 Task: Create Board DevOps Tools and Techniques to Workspace Call Center Services. Create Board Content Audit and Strategy Review to Workspace Call Center Services. Create Board Sales Territory Management and Optimization to Workspace Call Center Services
Action: Mouse moved to (476, 92)
Screenshot: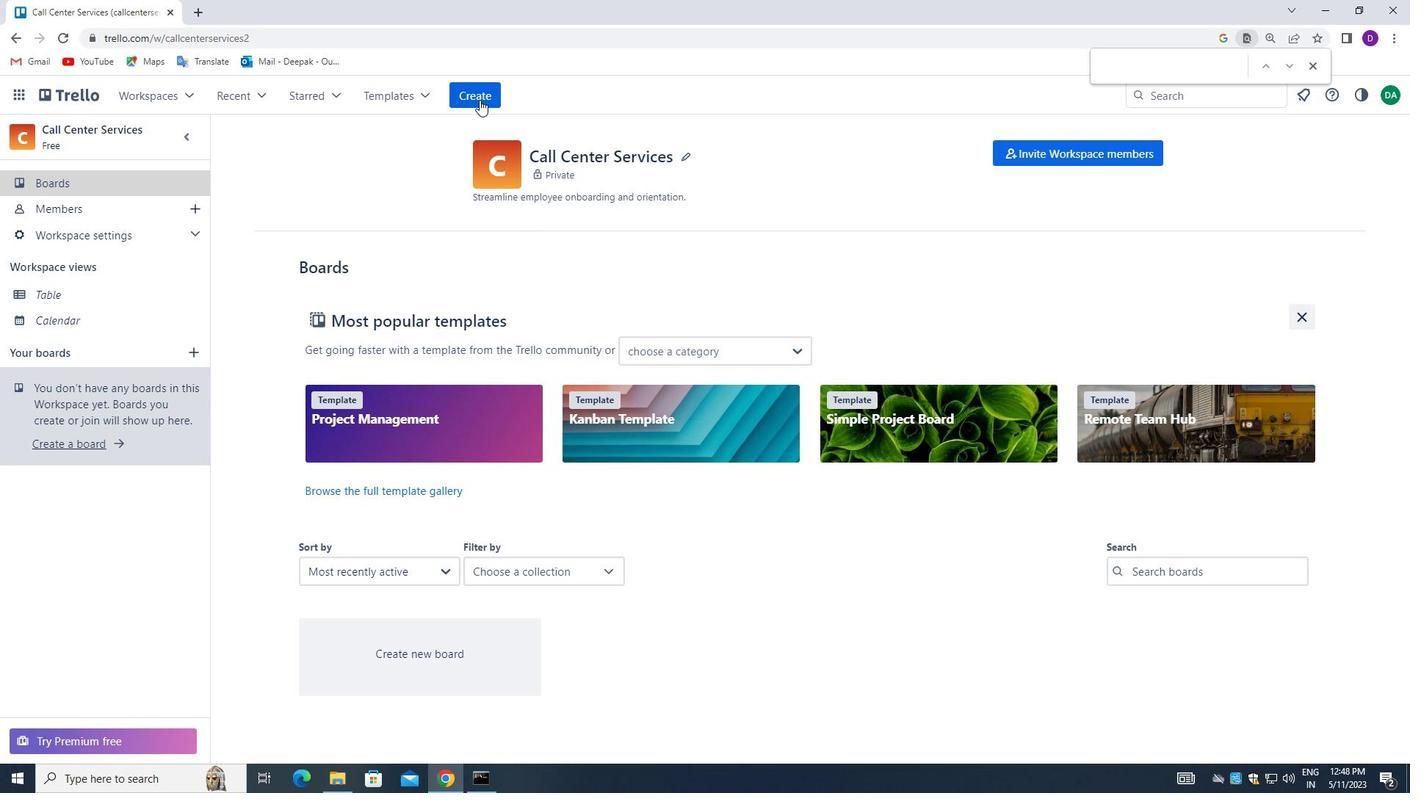 
Action: Mouse pressed left at (476, 92)
Screenshot: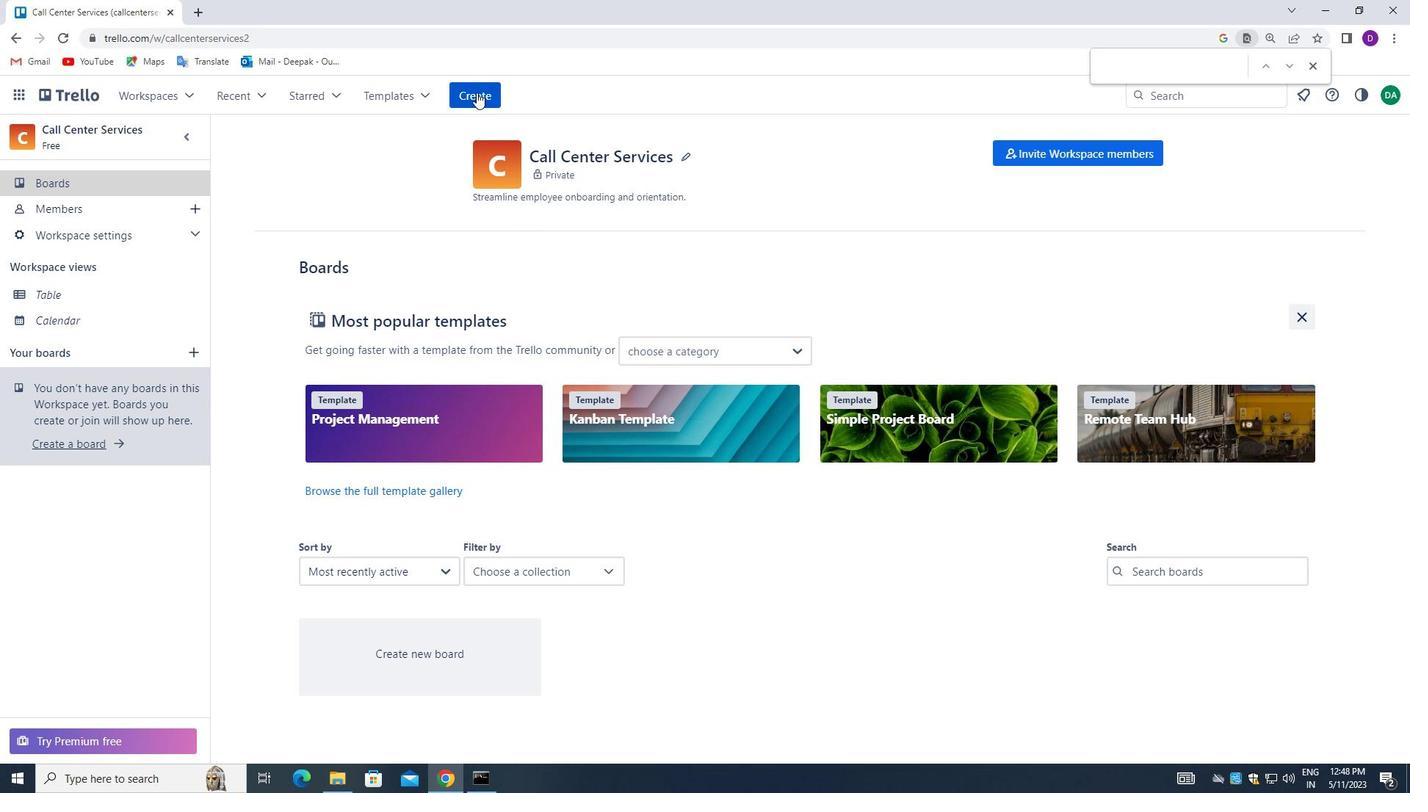 
Action: Mouse moved to (538, 148)
Screenshot: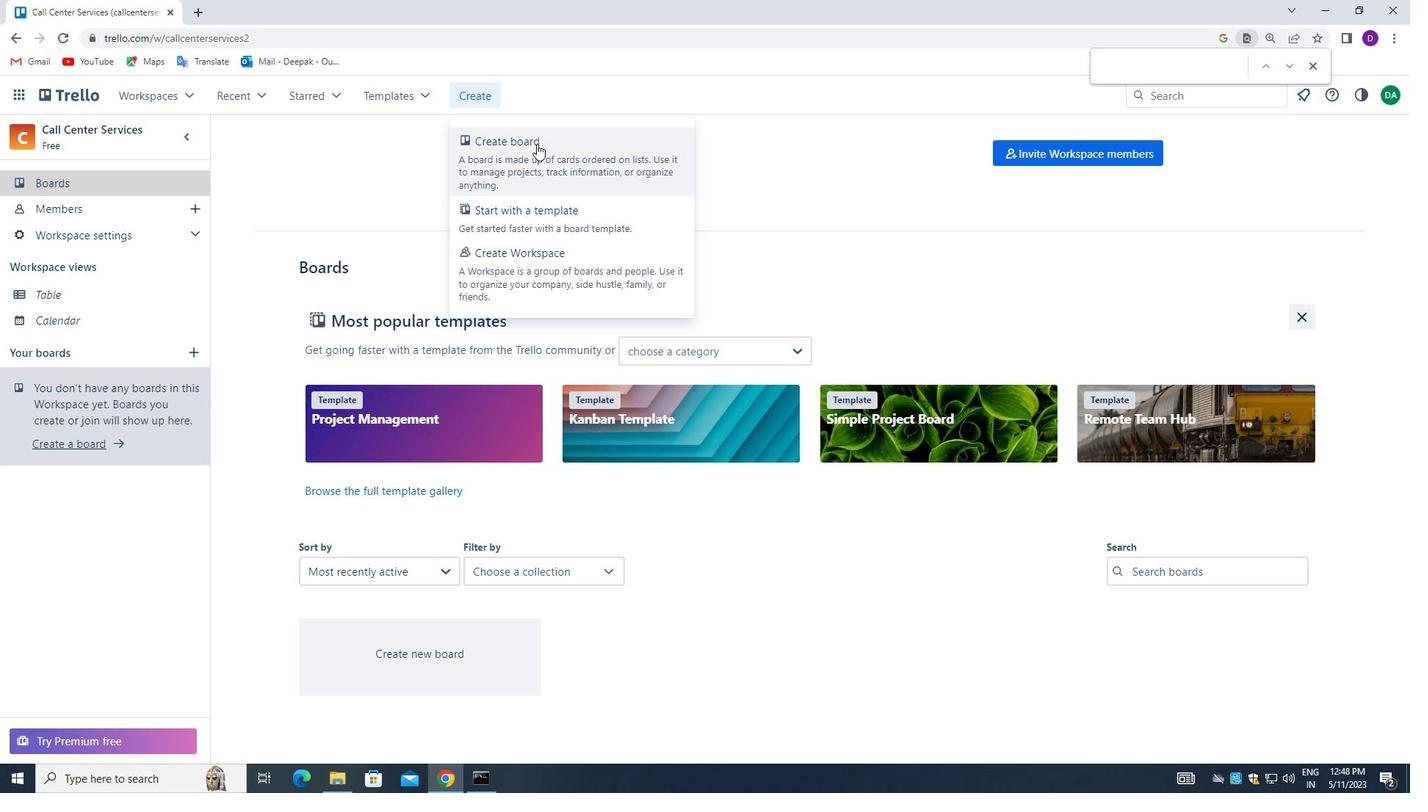 
Action: Mouse pressed left at (538, 148)
Screenshot: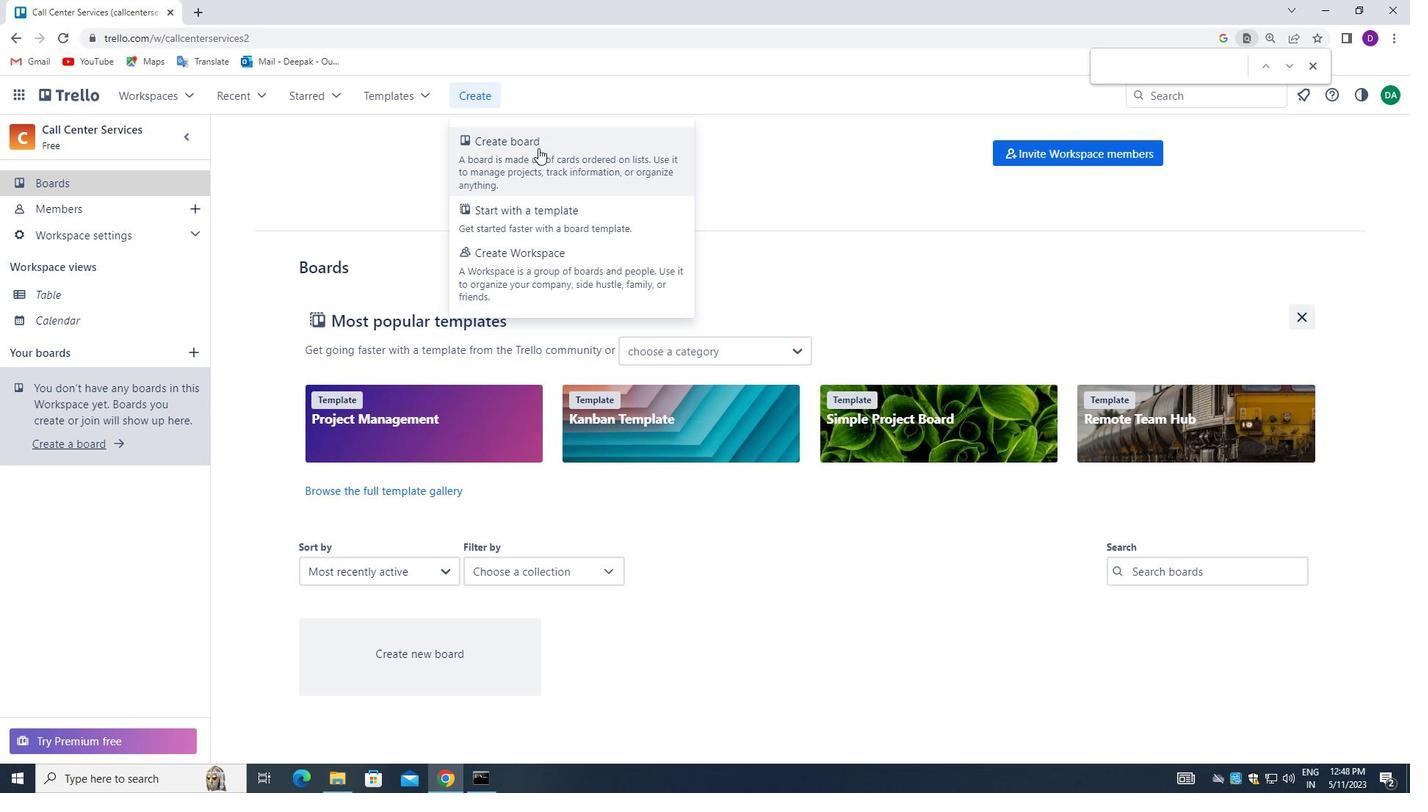 
Action: Mouse moved to (525, 397)
Screenshot: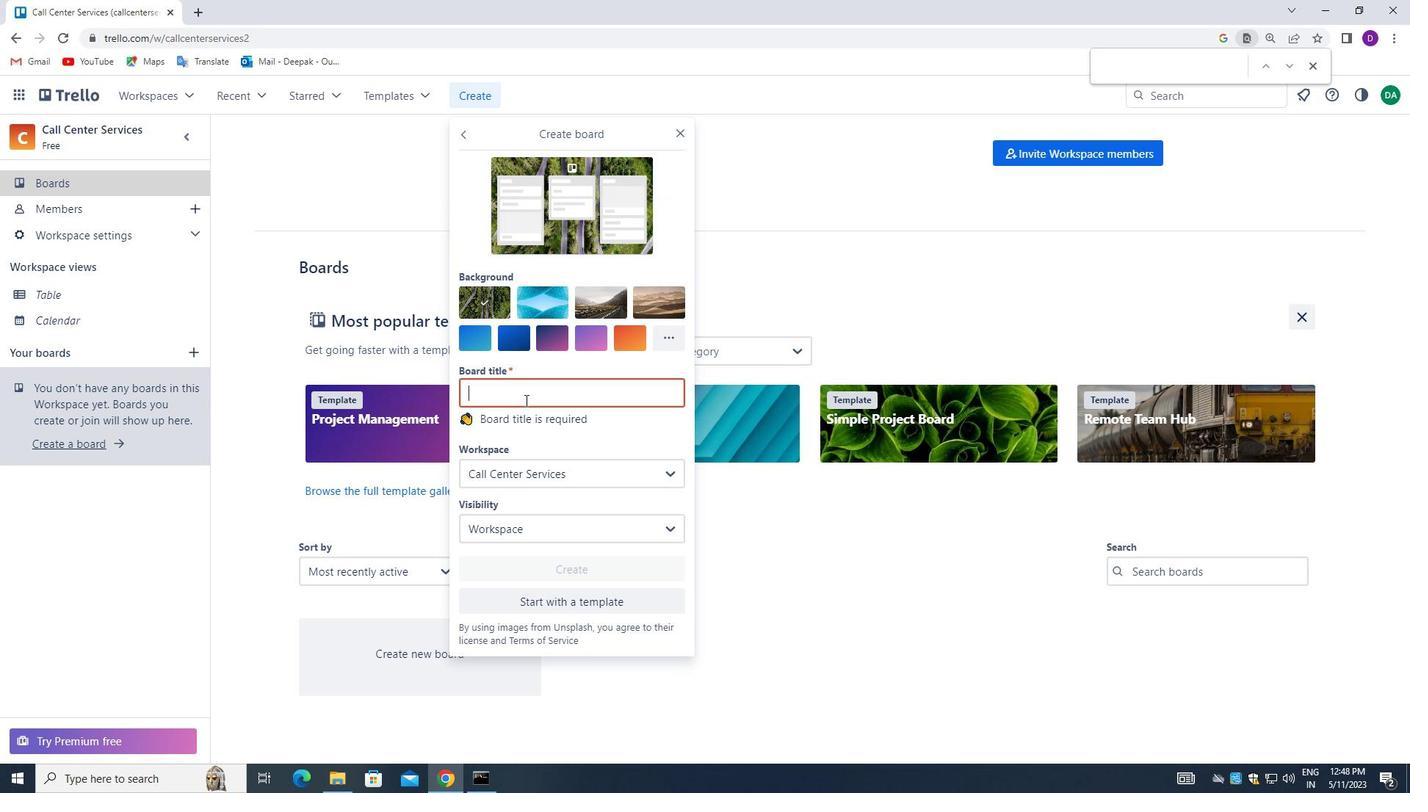 
Action: Mouse pressed left at (525, 397)
Screenshot: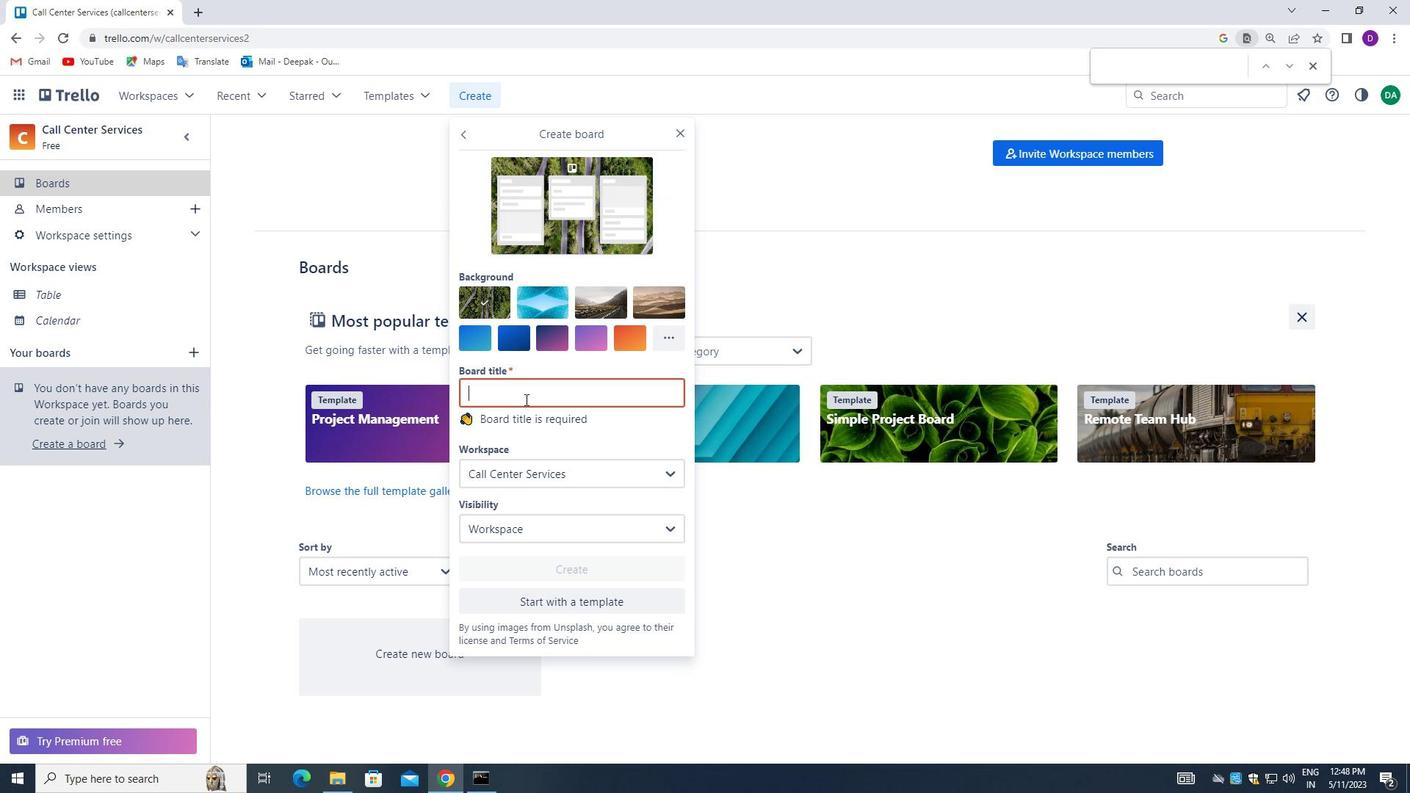 
Action: Mouse moved to (395, 381)
Screenshot: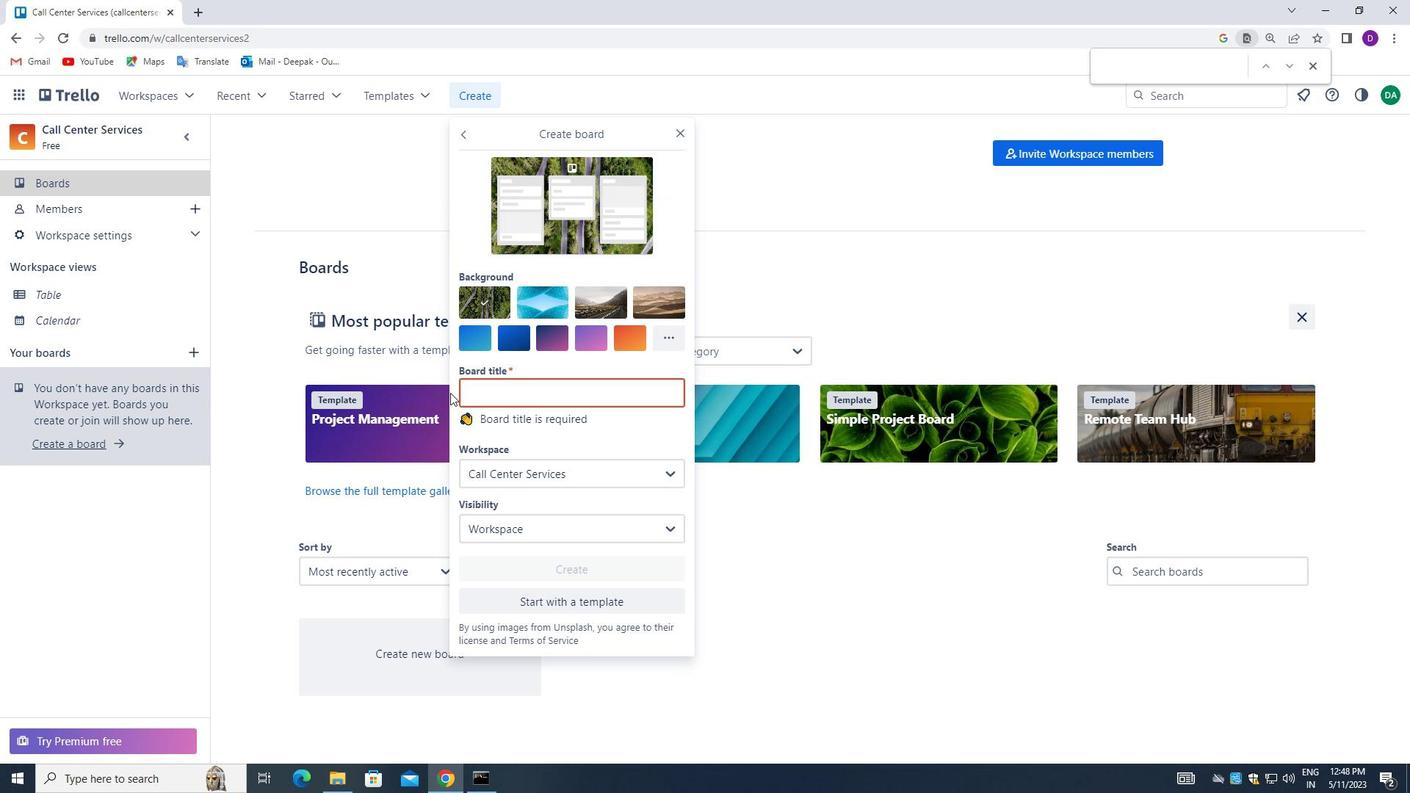 
Action: Key pressed <Key.shift_r>Dev<Key.shift>OPS<Key.space><Key.shift_r>TOOLS<Key.space>AND<Key.space><Key.shift_r>TECHNIQUES
Screenshot: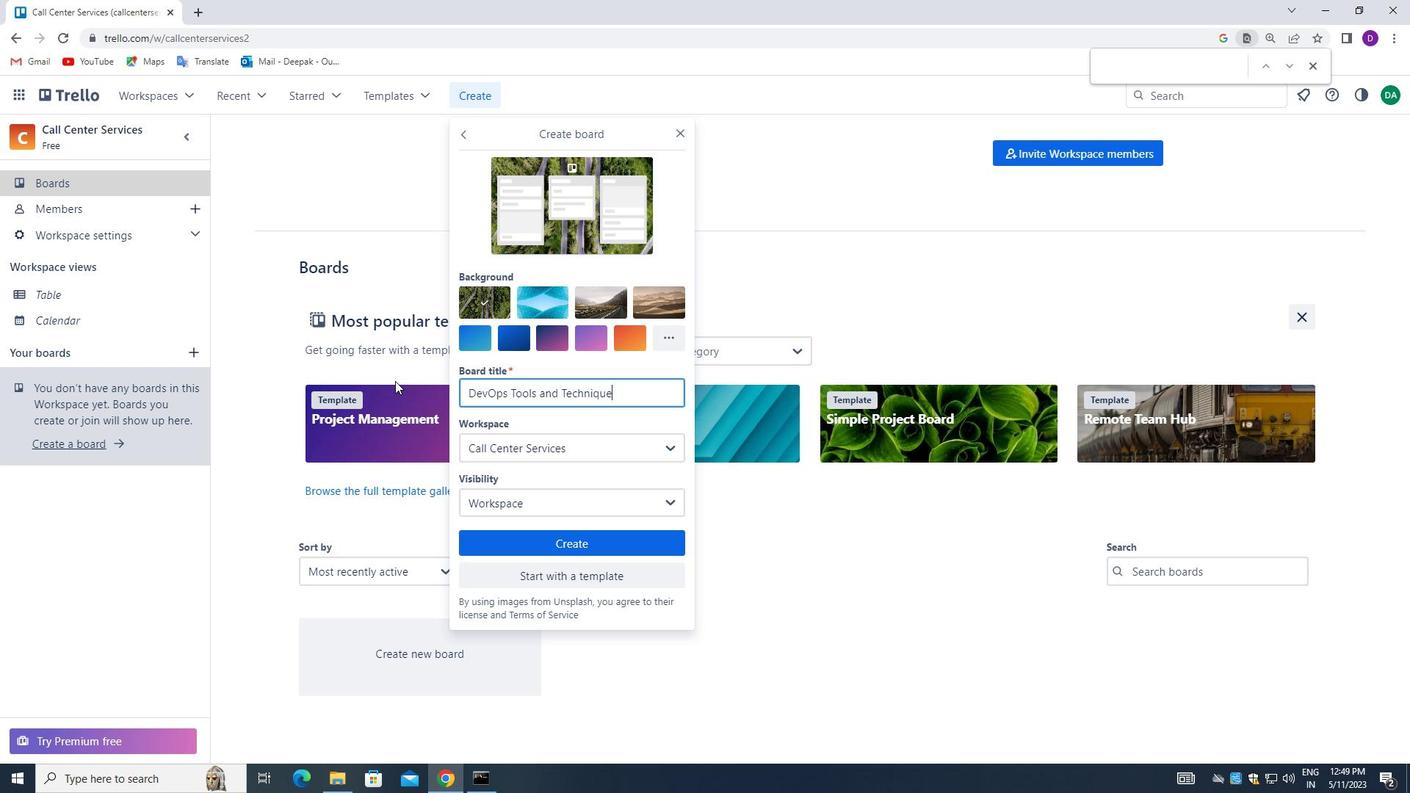 
Action: Mouse moved to (564, 539)
Screenshot: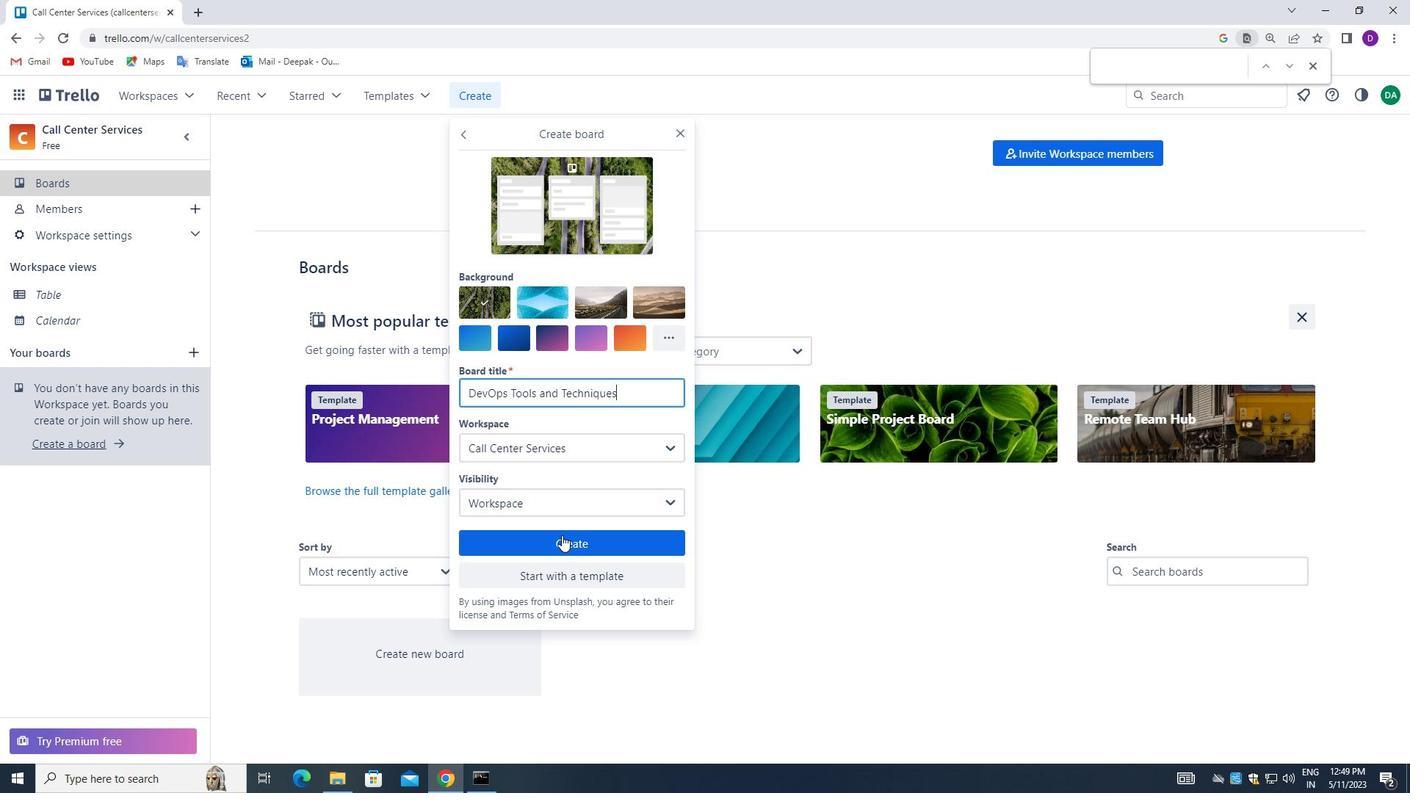 
Action: Mouse pressed left at (564, 539)
Screenshot: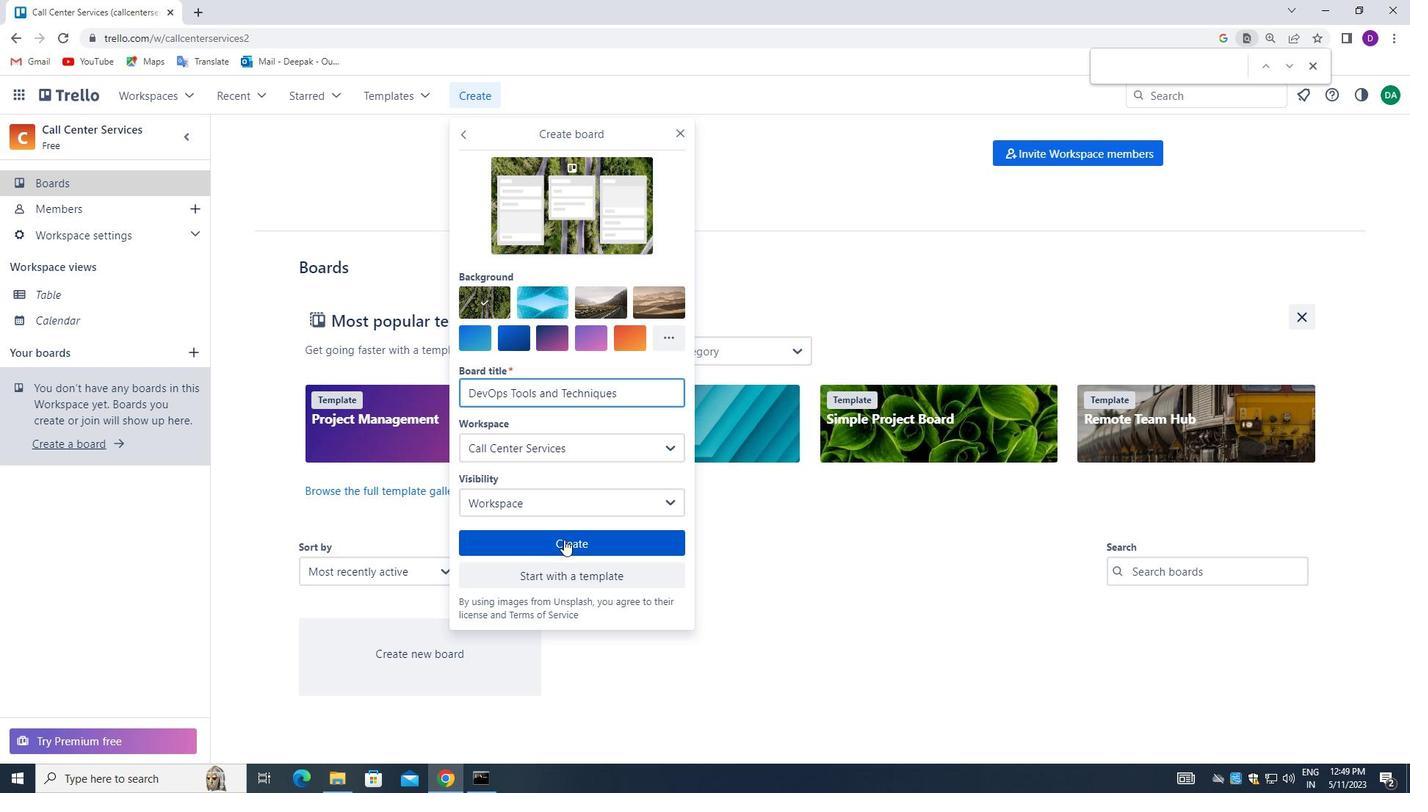
Action: Mouse moved to (85, 182)
Screenshot: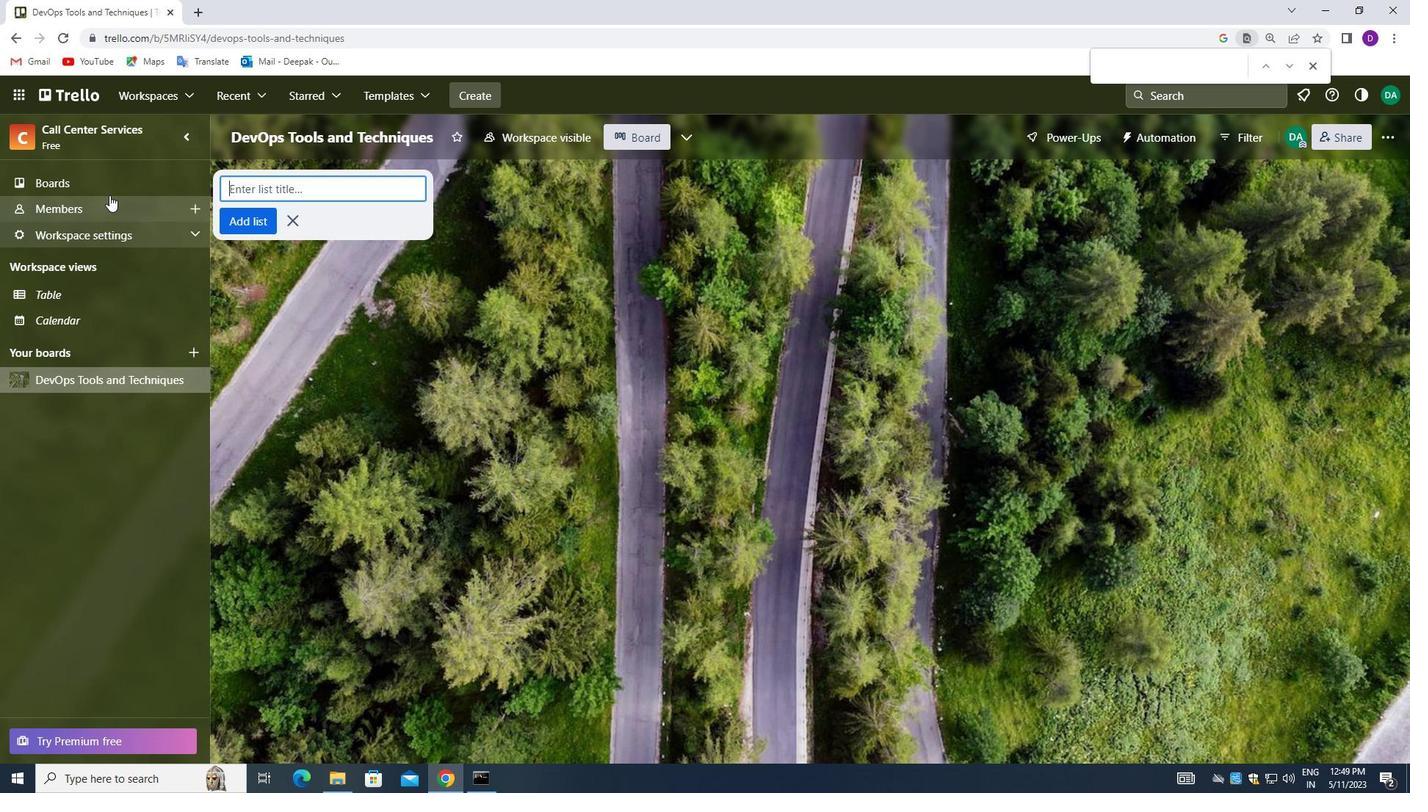 
Action: Mouse pressed left at (85, 182)
Screenshot: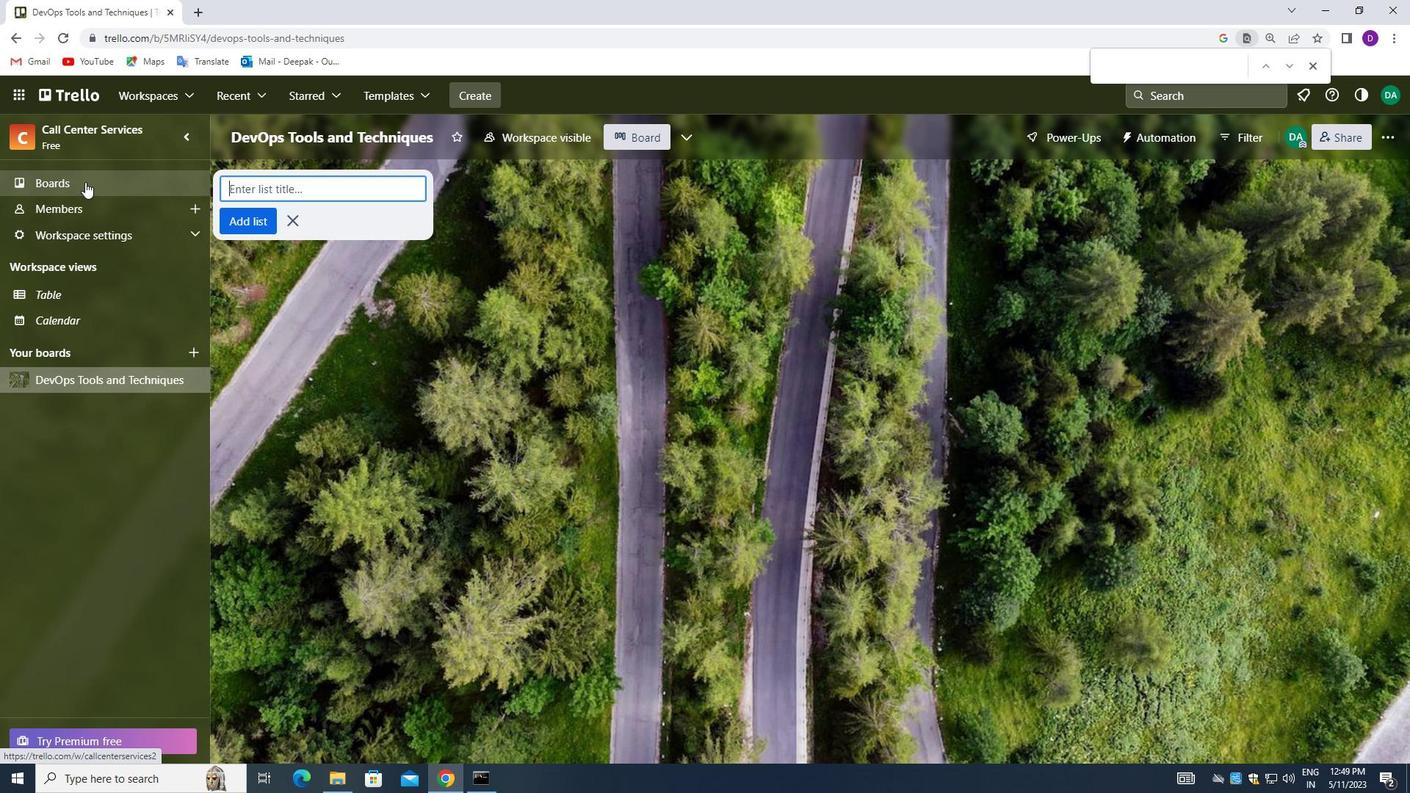 
Action: Mouse moved to (472, 93)
Screenshot: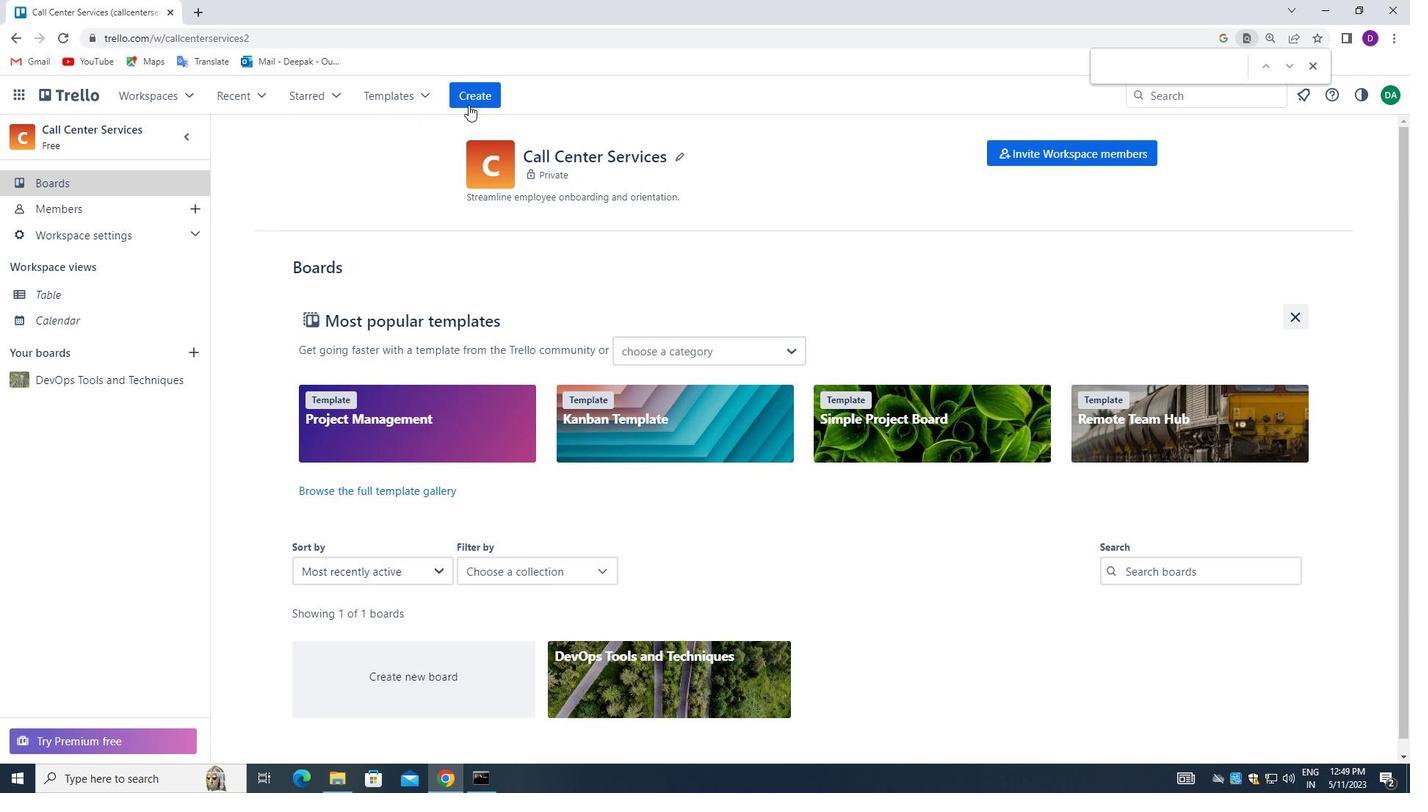 
Action: Mouse pressed left at (472, 93)
Screenshot: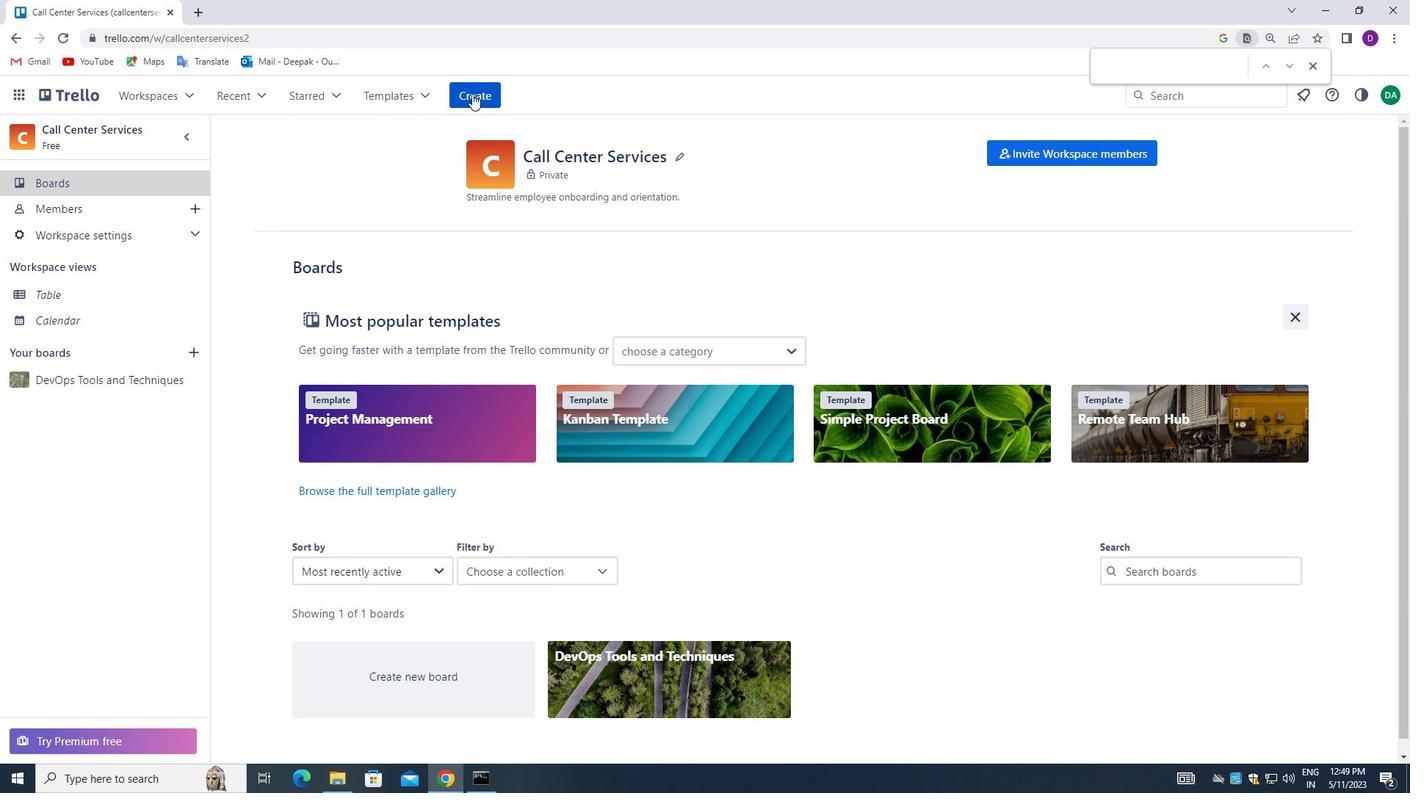 
Action: Mouse moved to (517, 152)
Screenshot: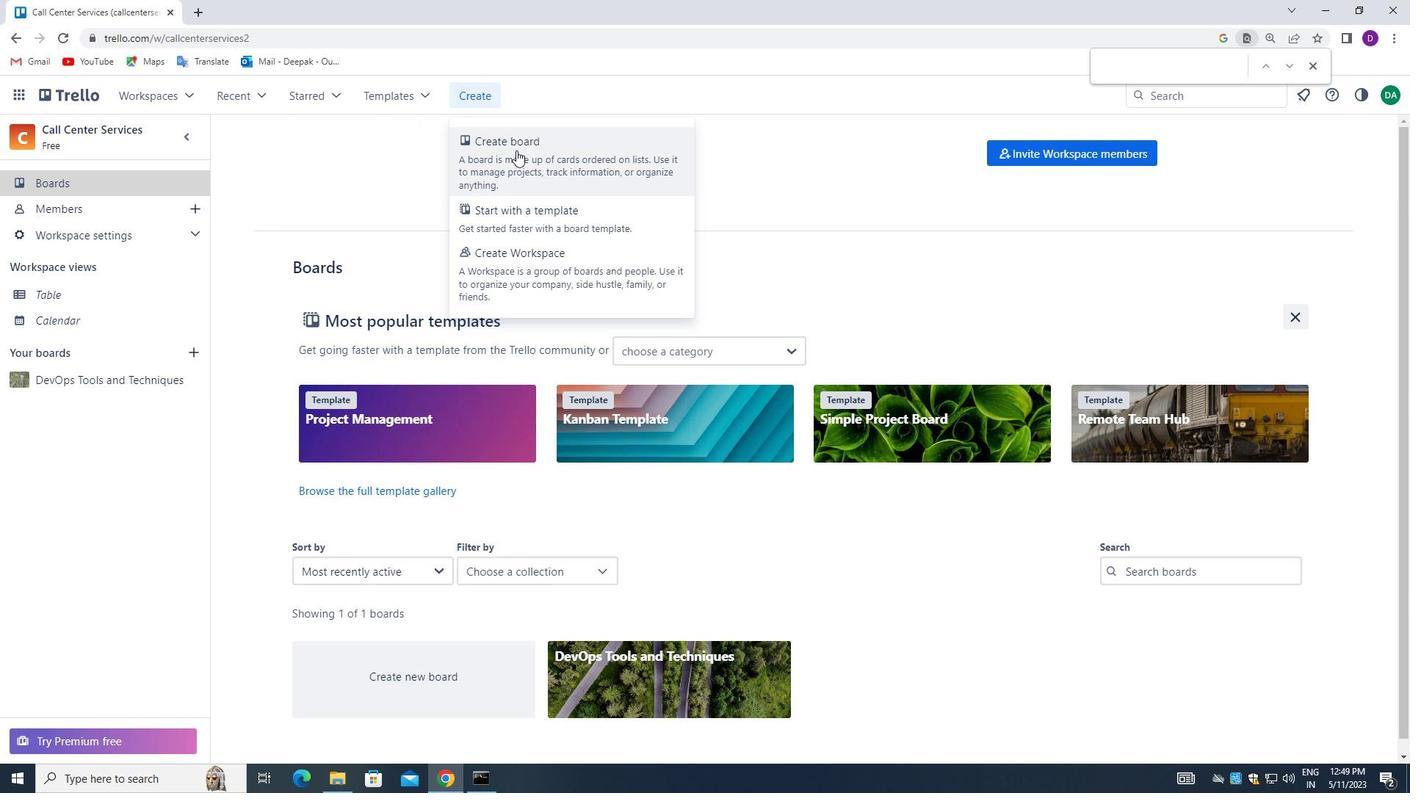 
Action: Mouse pressed left at (517, 152)
Screenshot: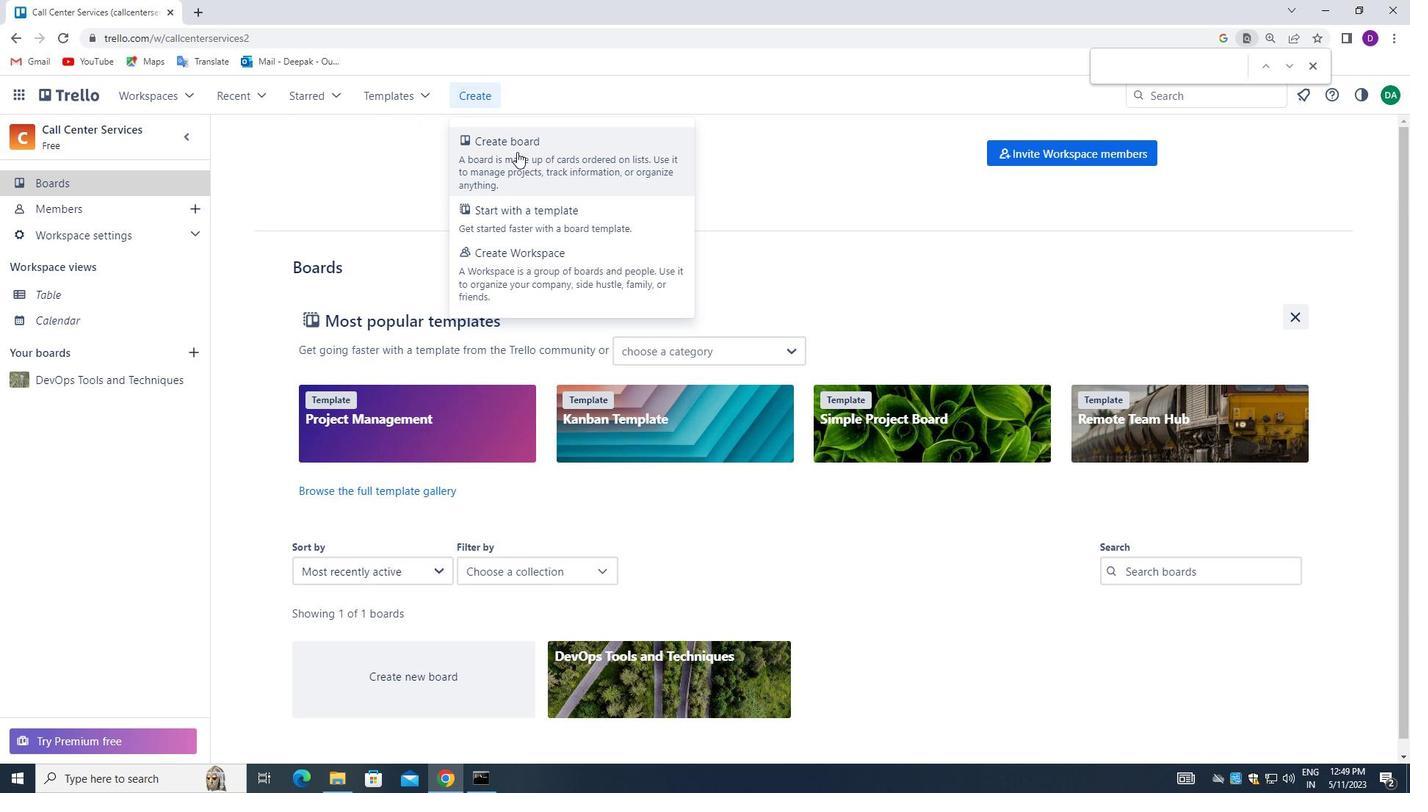 
Action: Mouse moved to (503, 394)
Screenshot: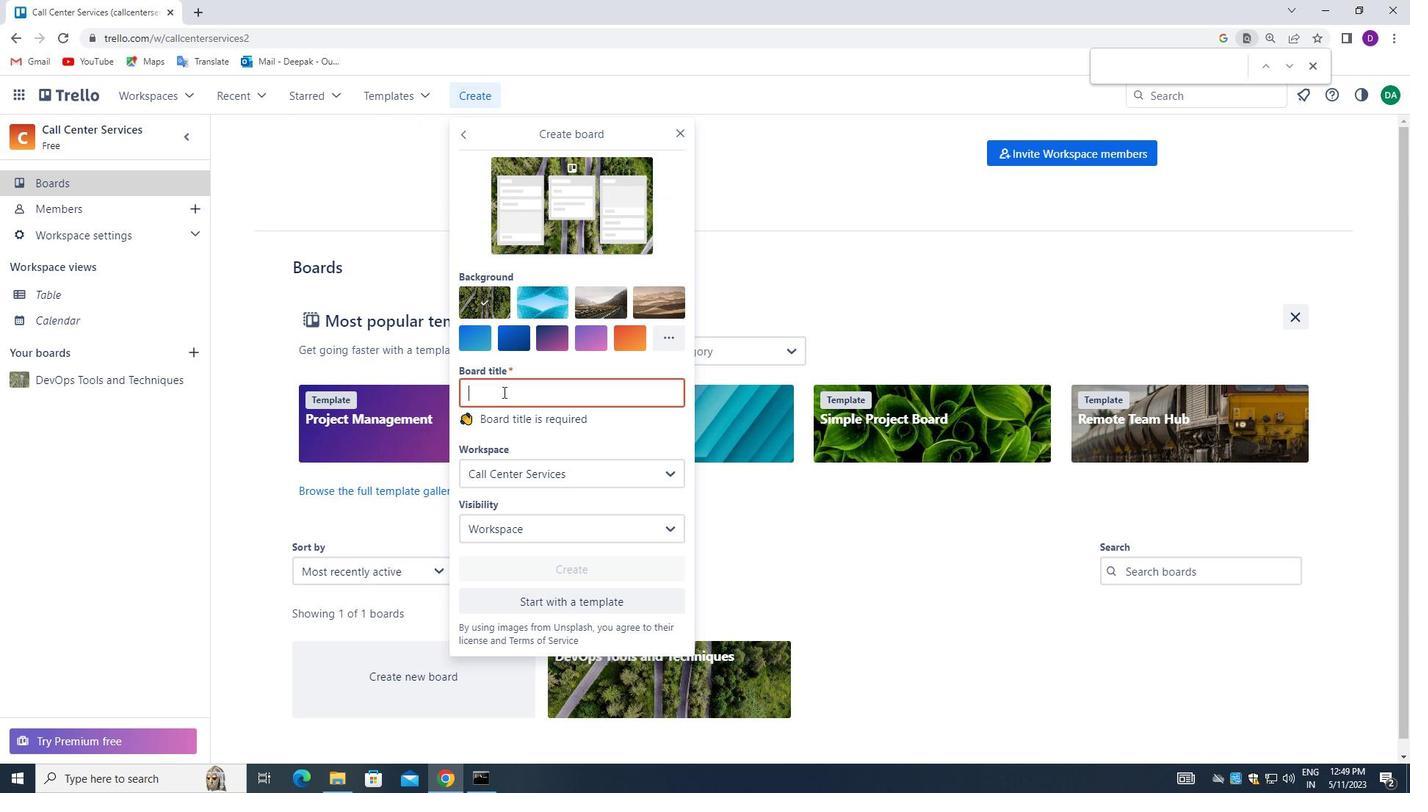 
Action: Mouse pressed left at (503, 394)
Screenshot: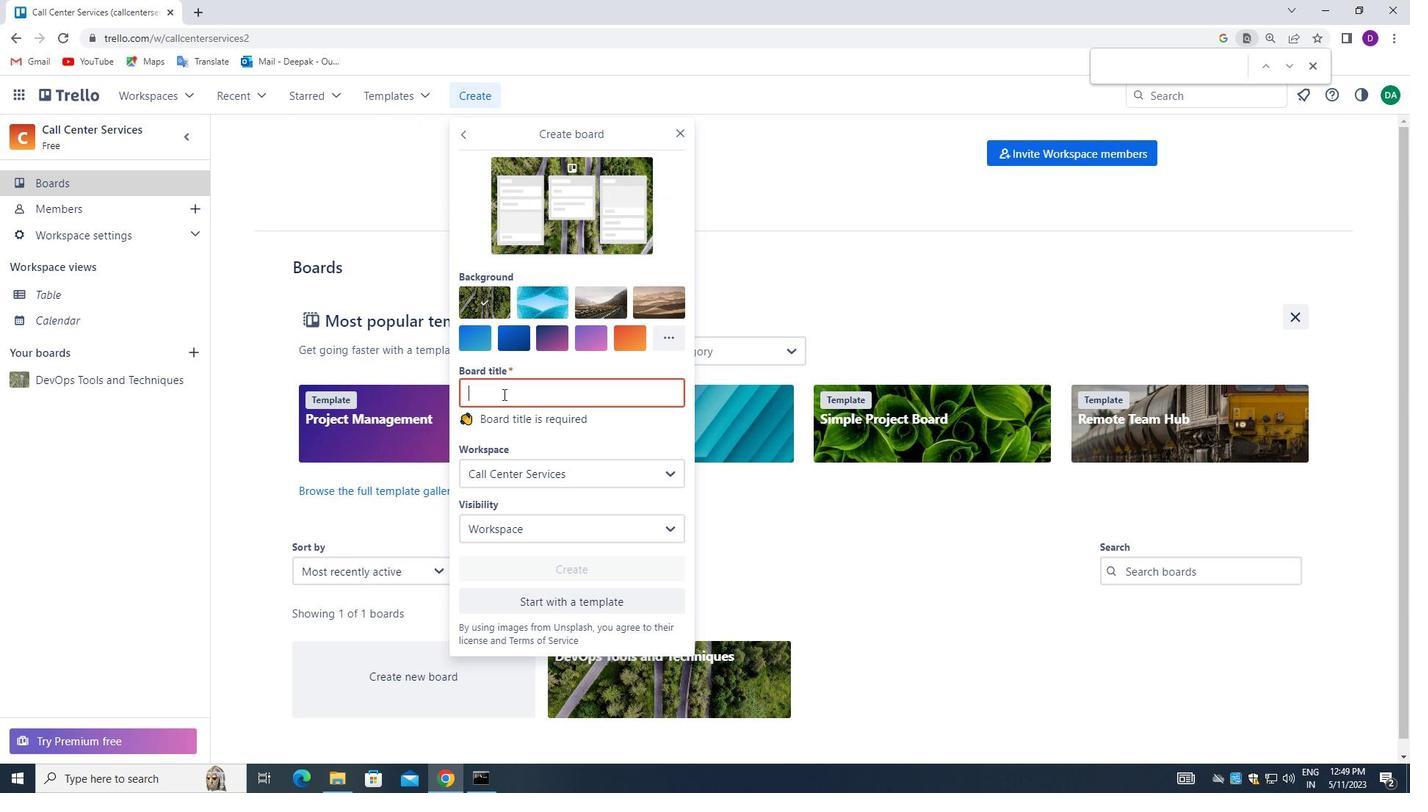 
Action: Mouse moved to (373, 337)
Screenshot: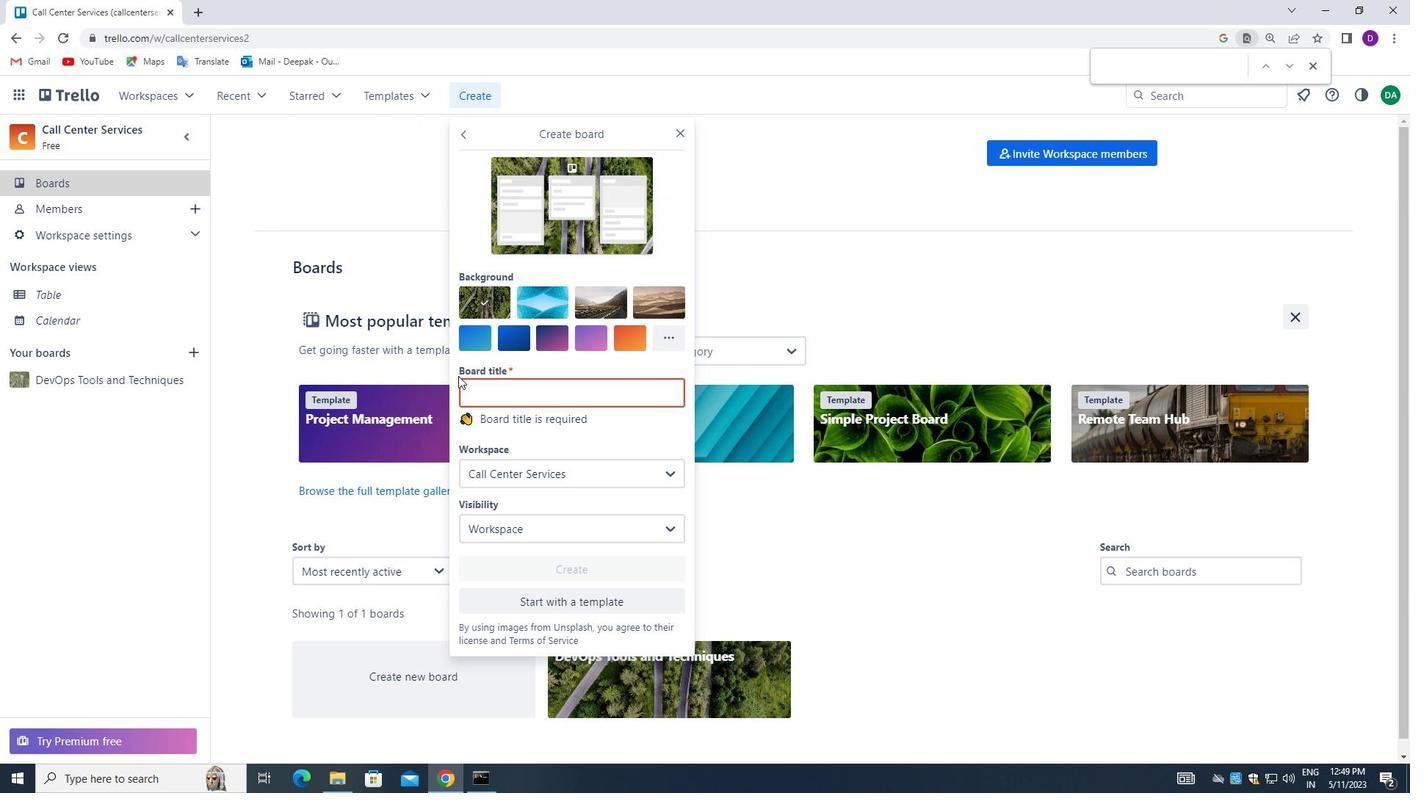 
Action: Key pressed <Key.shift_r>CONTENT<Key.space><Key.shift_r>AUDIT<Key.space>AND<Key.space><Key.shift_r>STRATEGY<Key.space><Key.shift_r>REVIEW
Screenshot: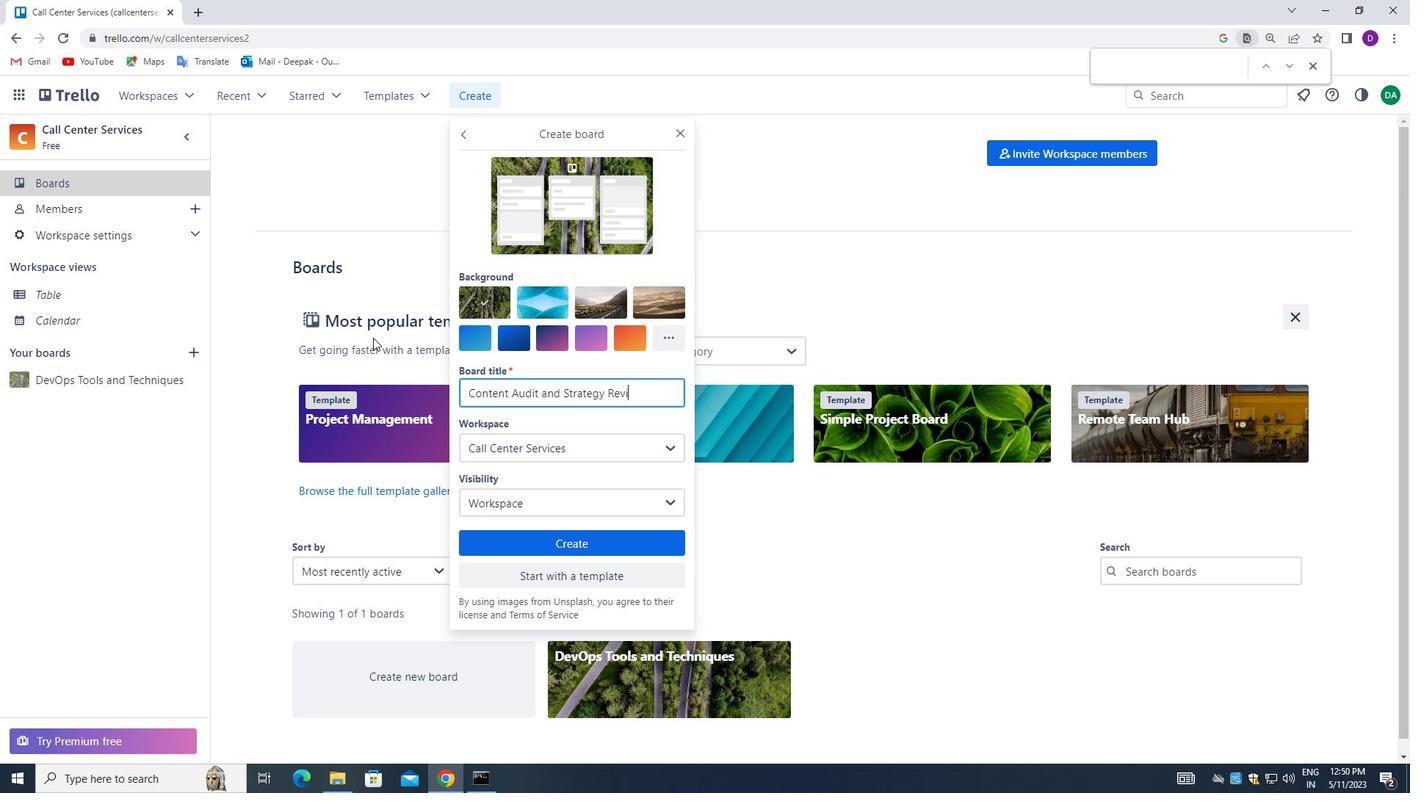 
Action: Mouse moved to (572, 542)
Screenshot: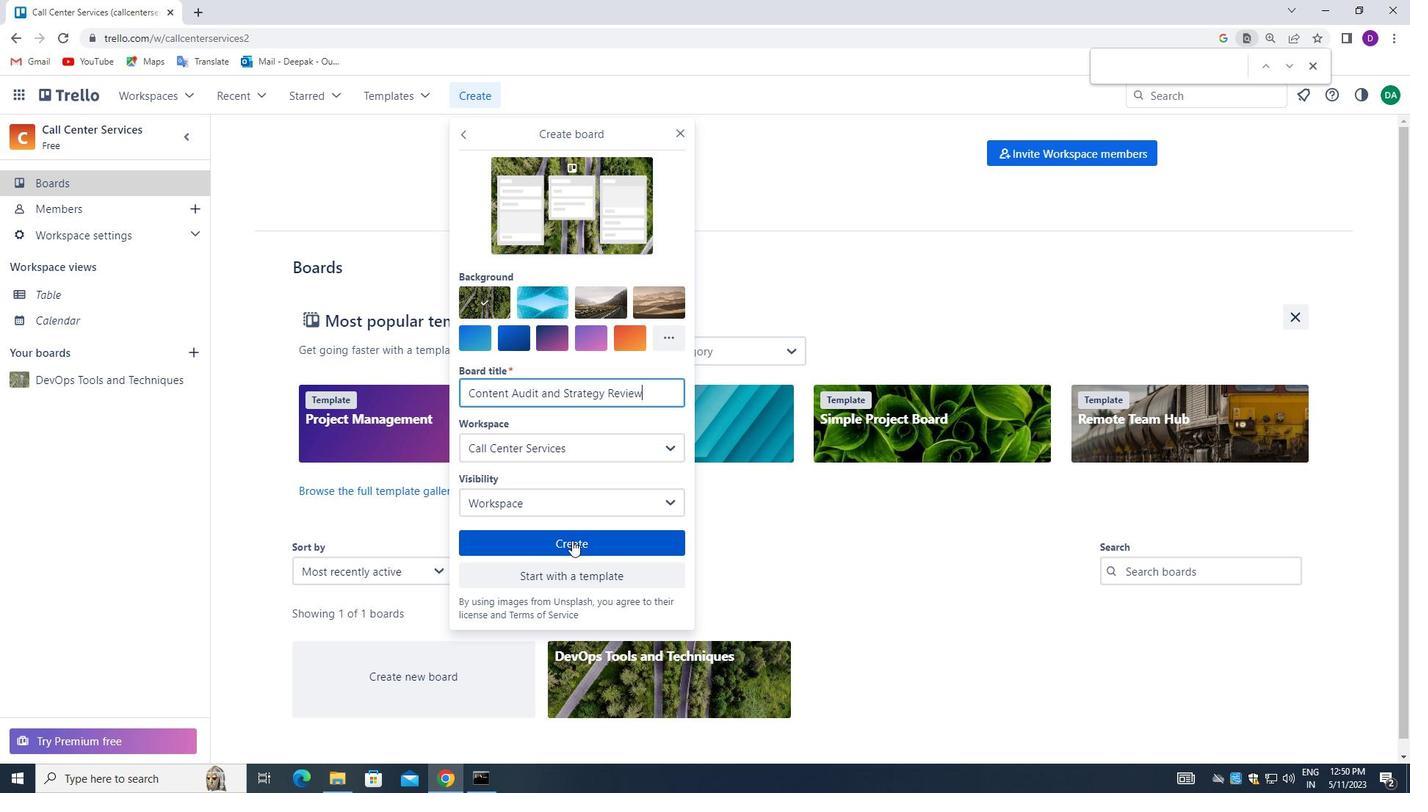 
Action: Mouse pressed left at (572, 542)
Screenshot: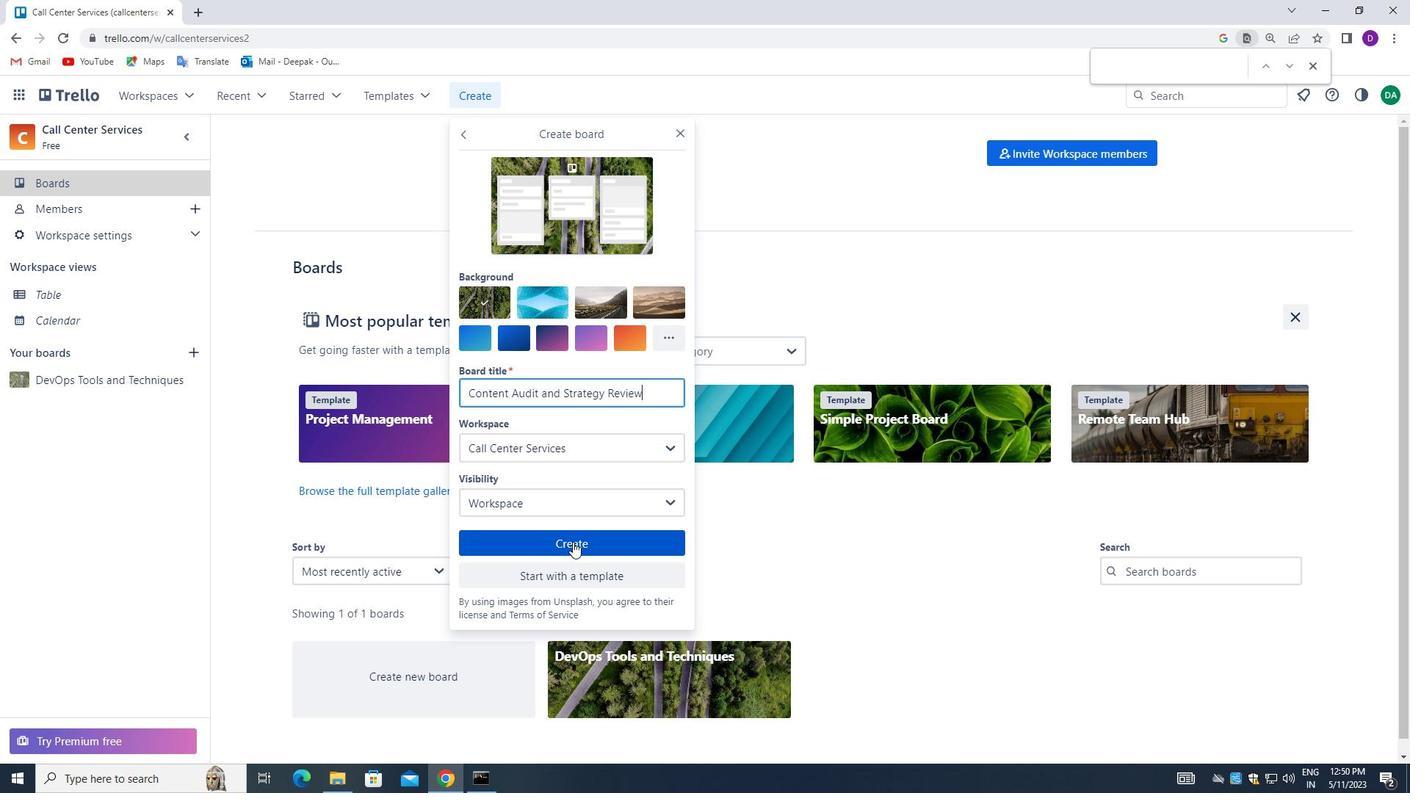 
Action: Mouse moved to (94, 172)
Screenshot: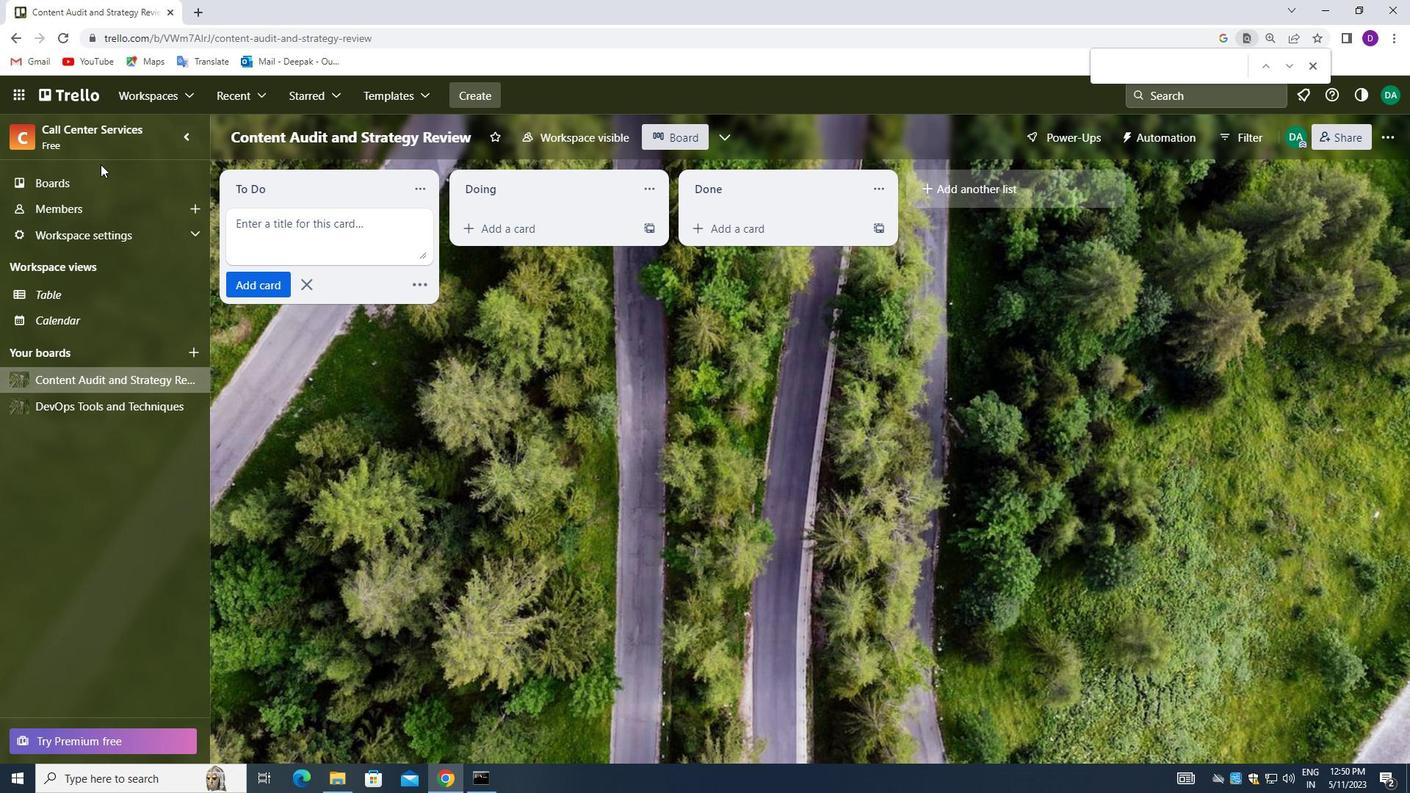 
Action: Mouse pressed left at (94, 172)
Screenshot: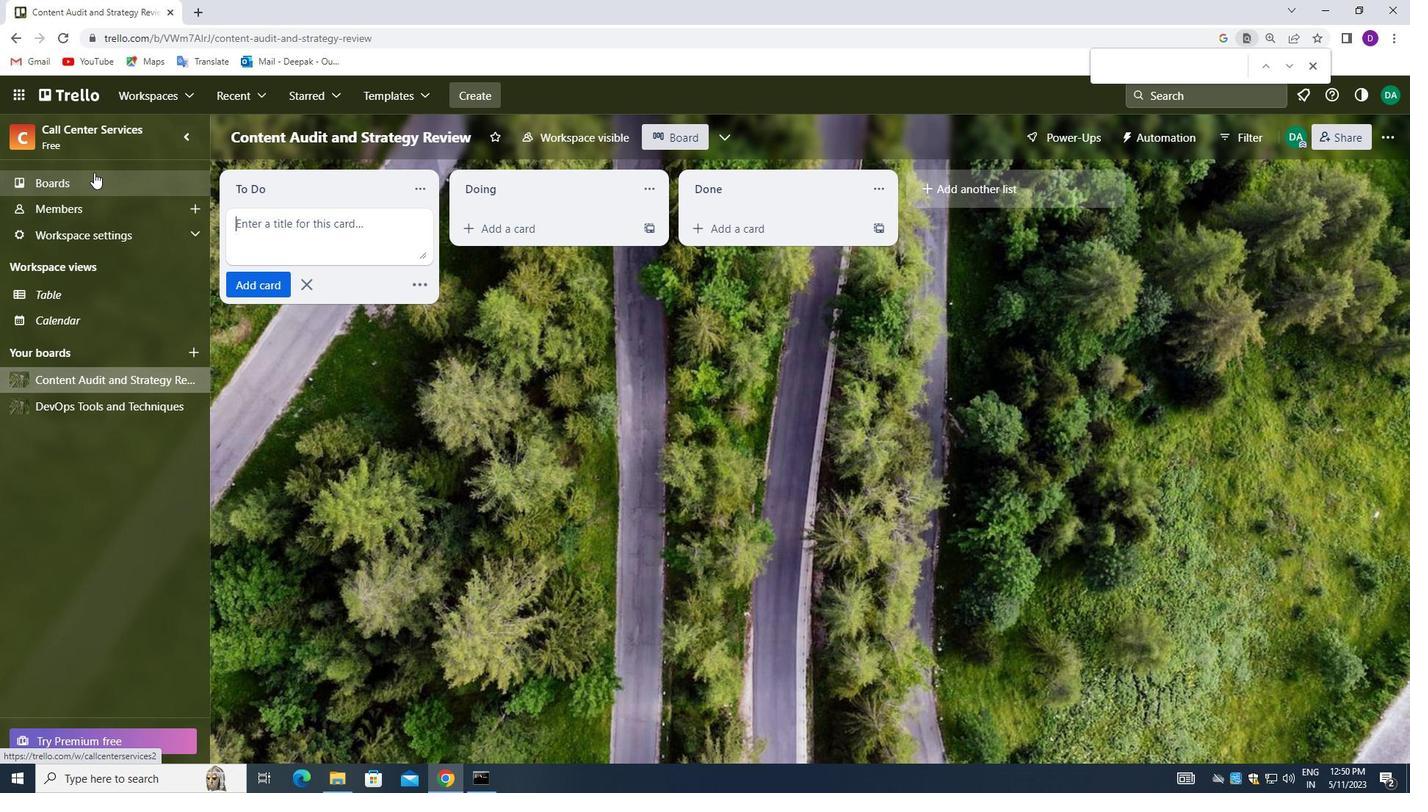 
Action: Mouse moved to (481, 99)
Screenshot: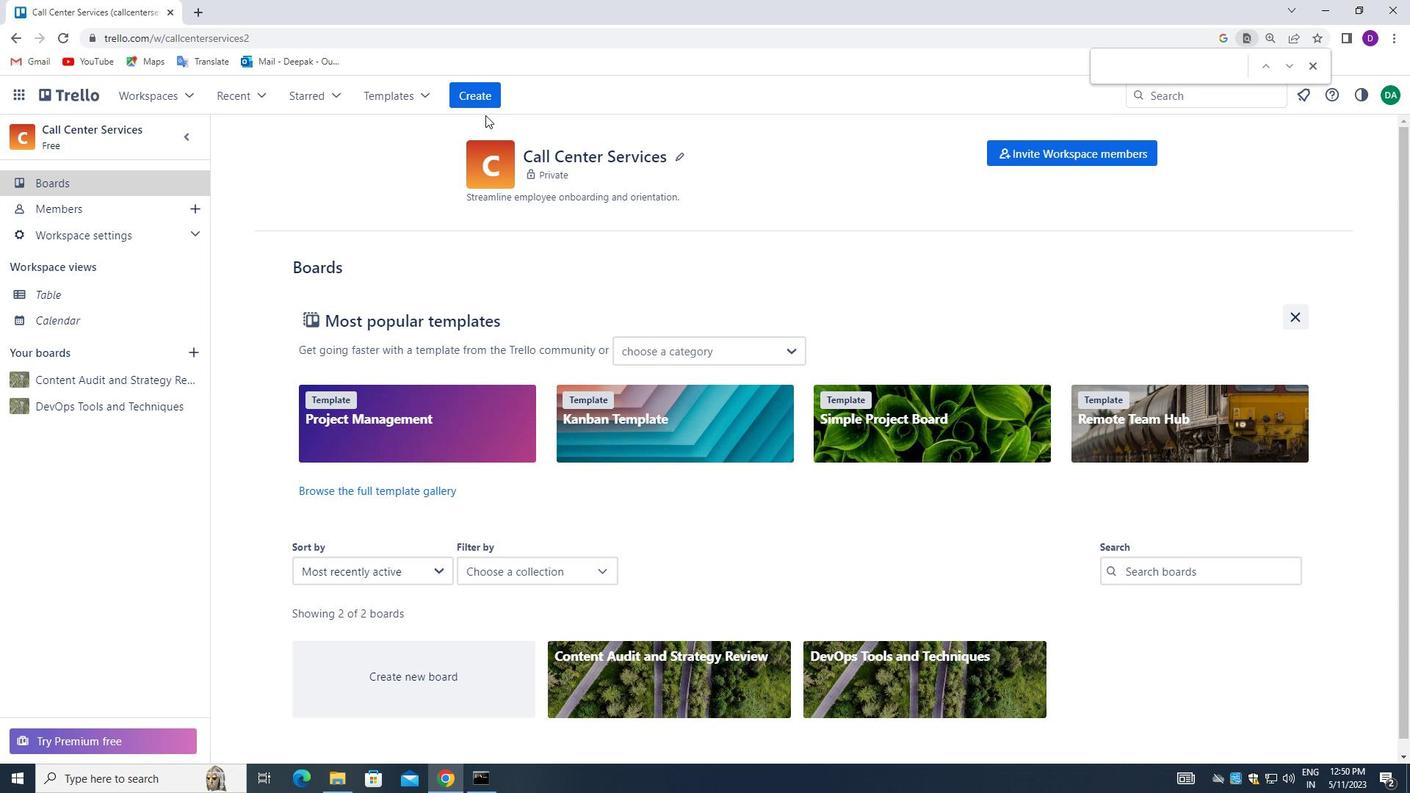
Action: Mouse pressed left at (481, 99)
Screenshot: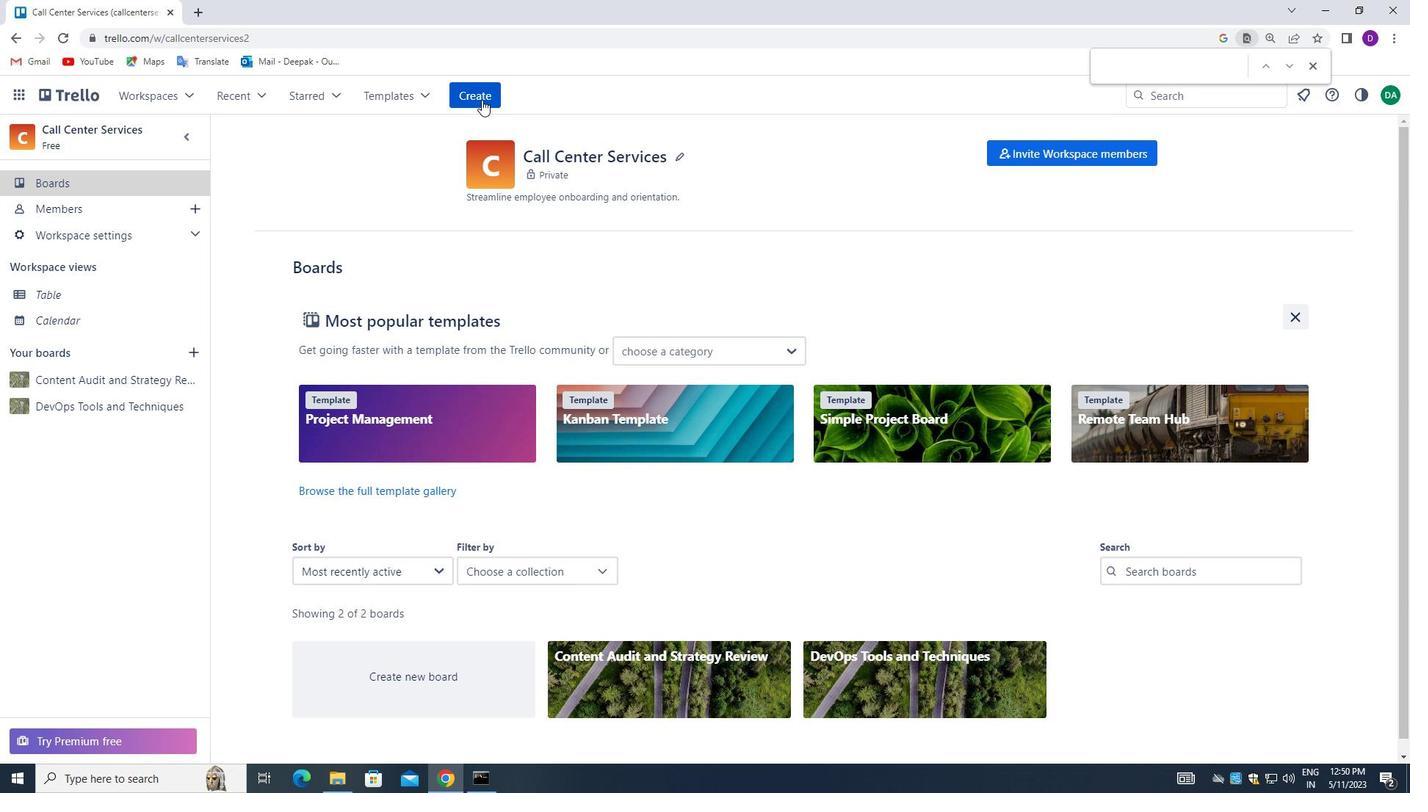 
Action: Mouse moved to (528, 153)
Screenshot: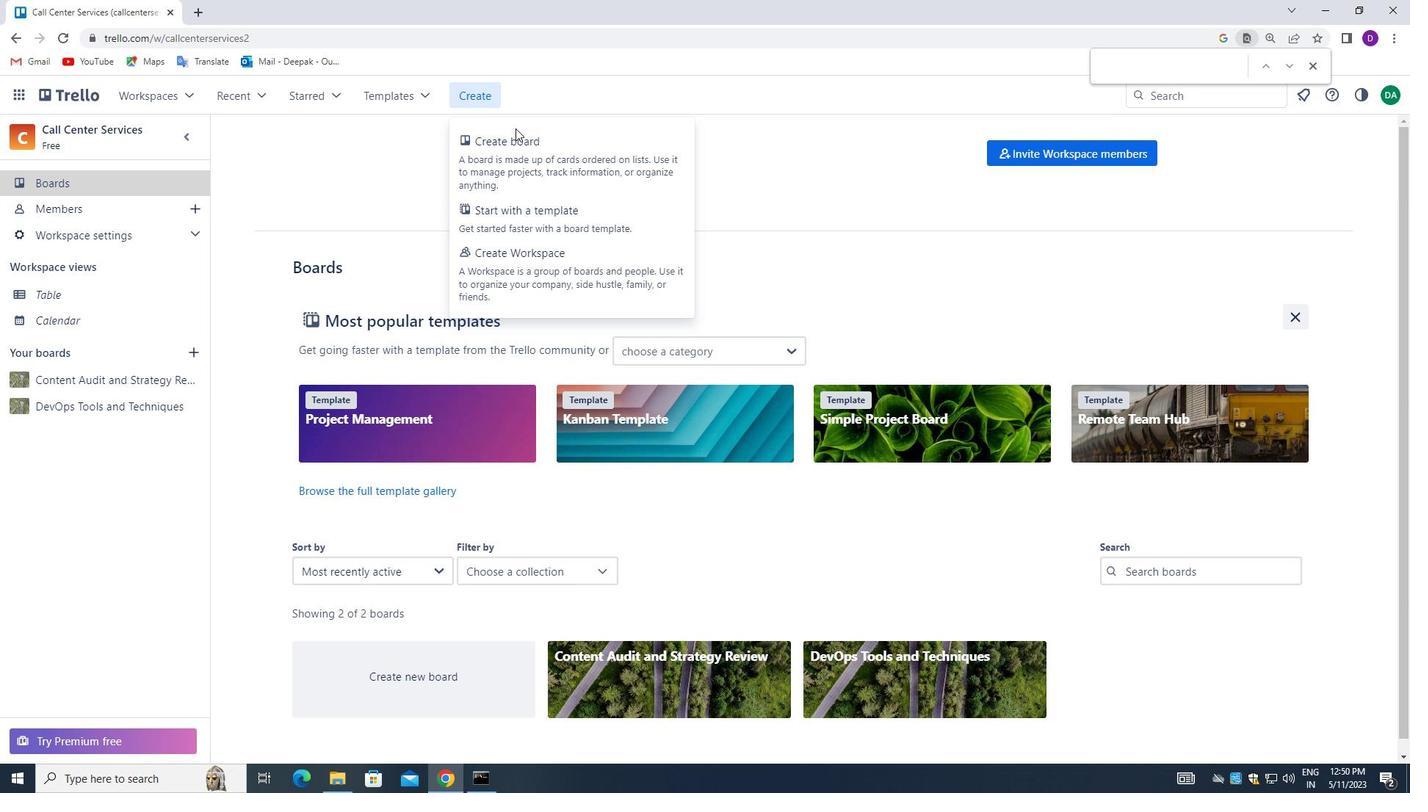 
Action: Mouse pressed left at (528, 153)
Screenshot: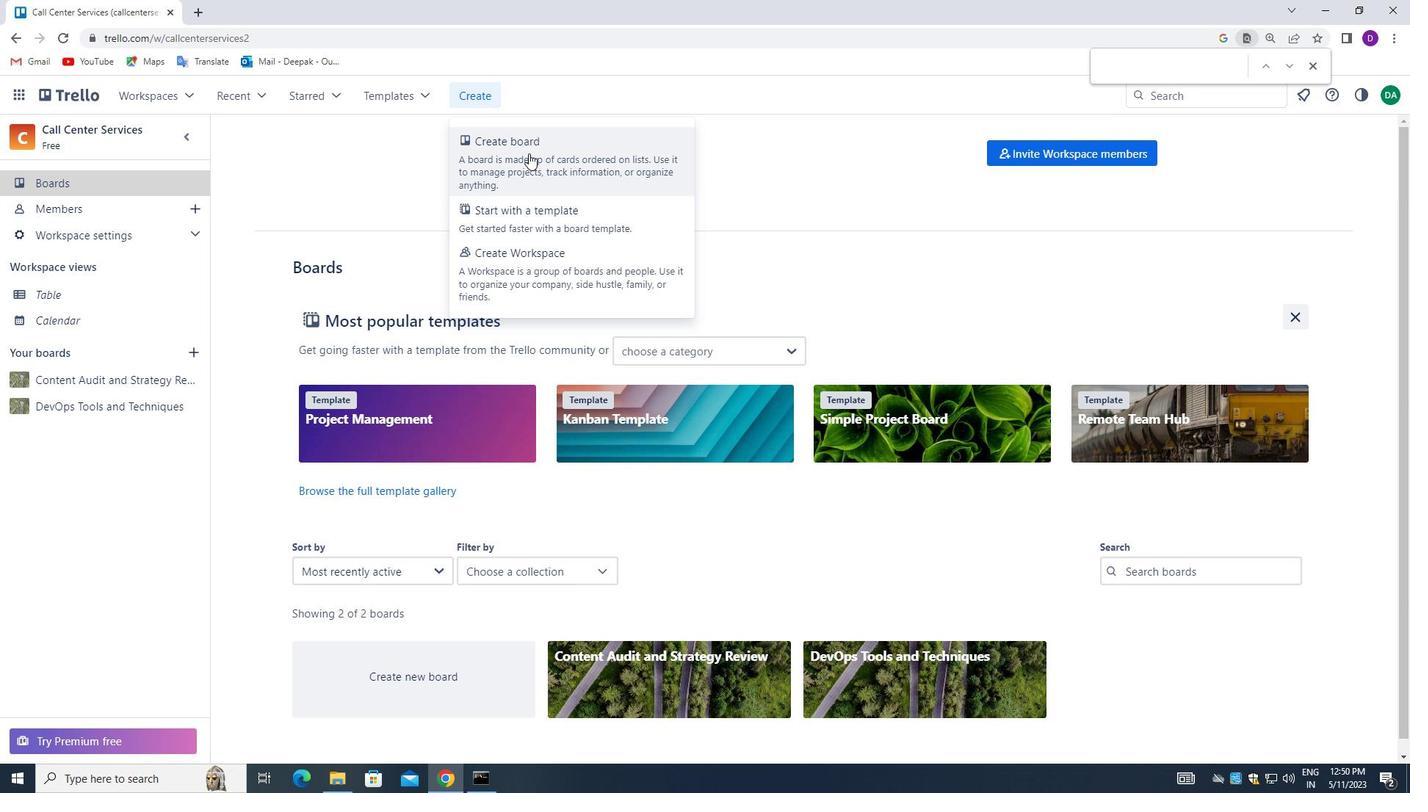 
Action: Mouse moved to (534, 394)
Screenshot: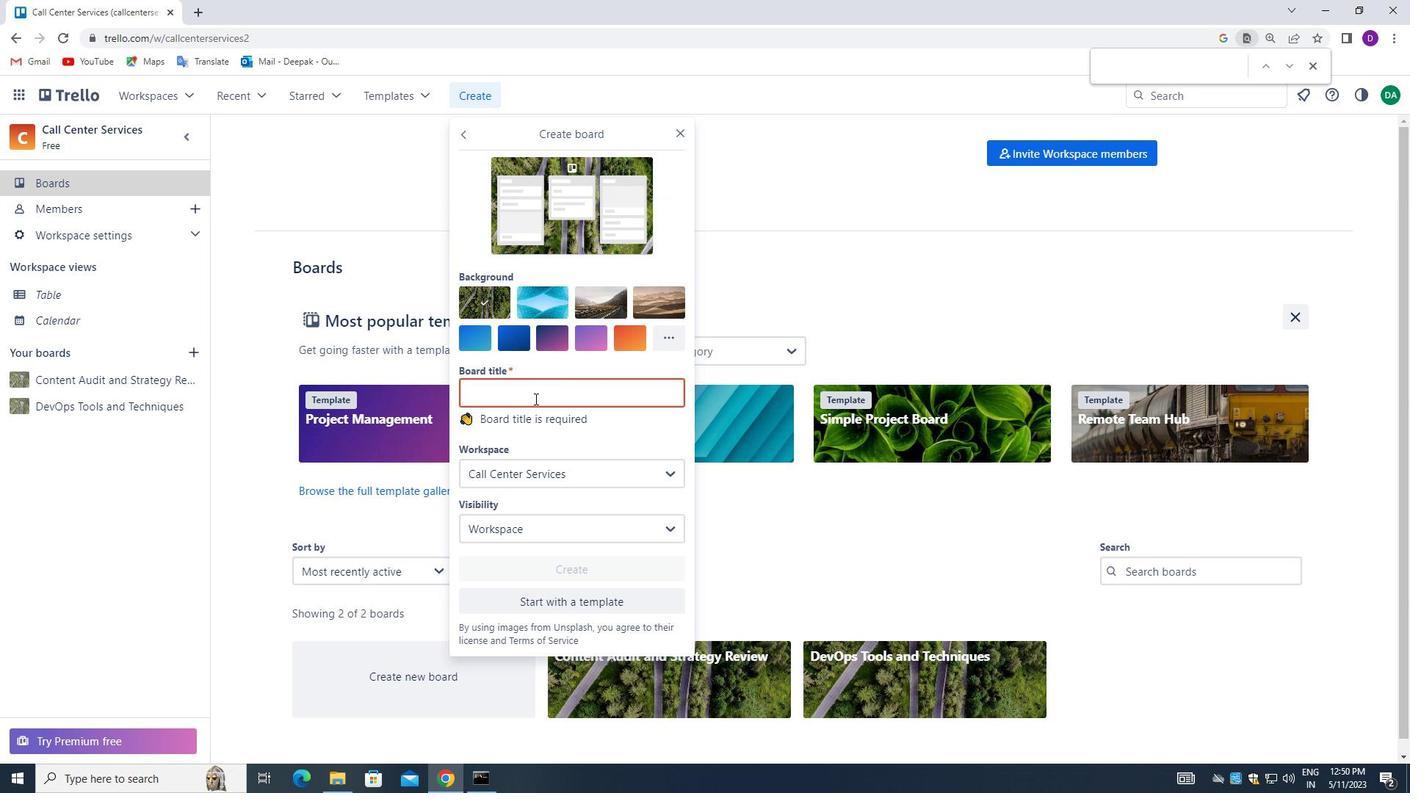 
Action: Mouse pressed left at (534, 394)
Screenshot: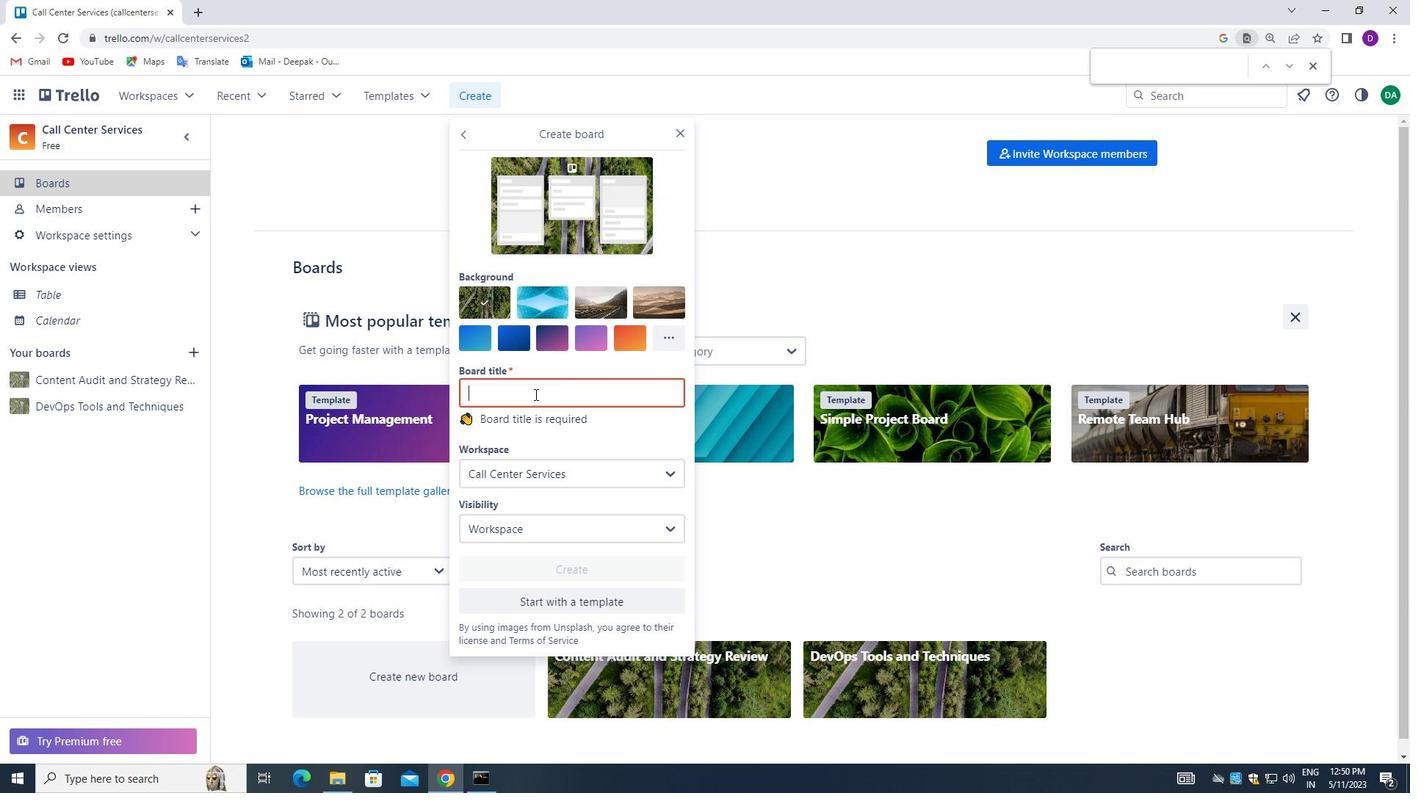 
Action: Mouse moved to (362, 303)
Screenshot: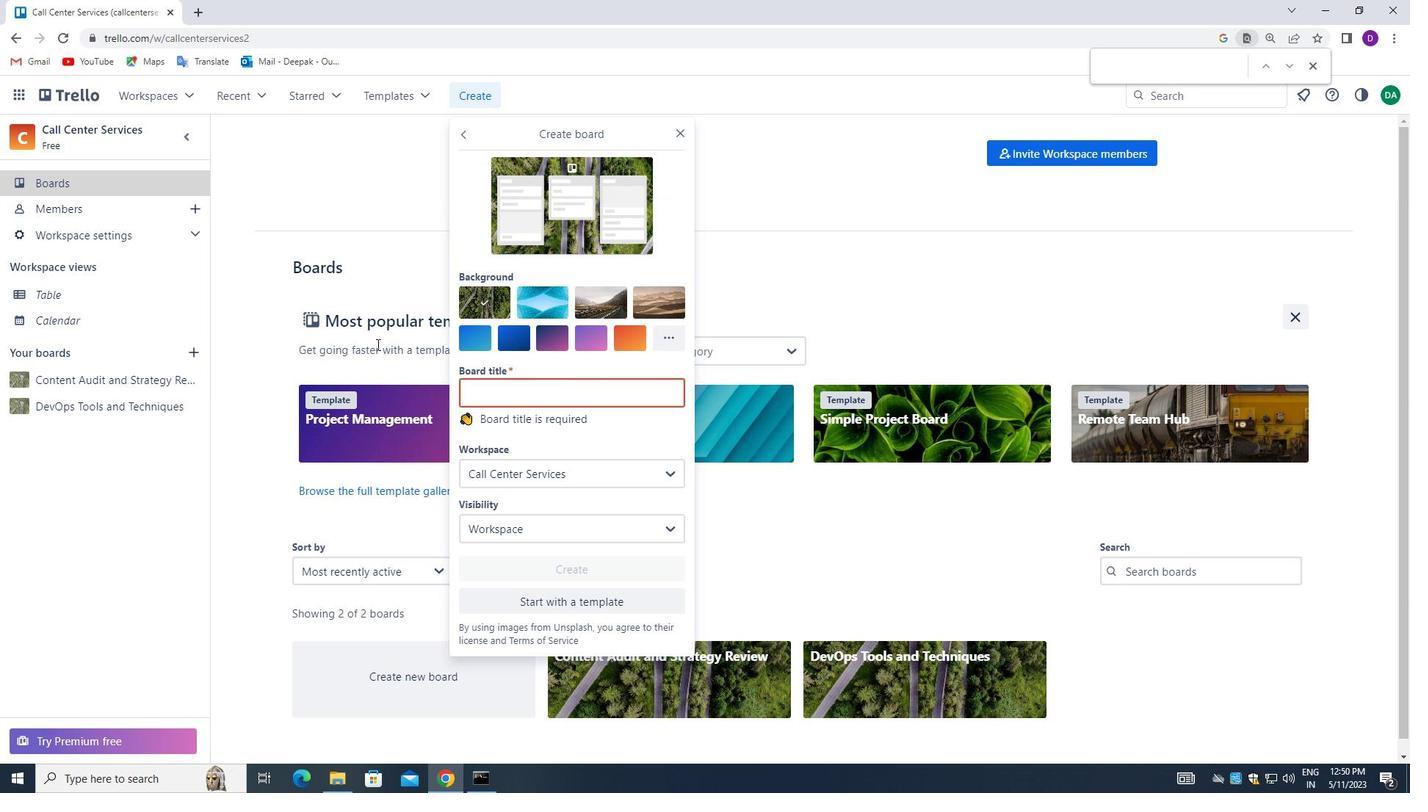 
Action: Key pressed <Key.shift_r>SALES<Key.space><Key.shift_r>TERRITORY<Key.space><Key.shift>MANAGEMN=<Key.backspace><Key.backspace>ENT<Key.space>AND<Key.space><Key.shift>OPTIMIZATION
Screenshot: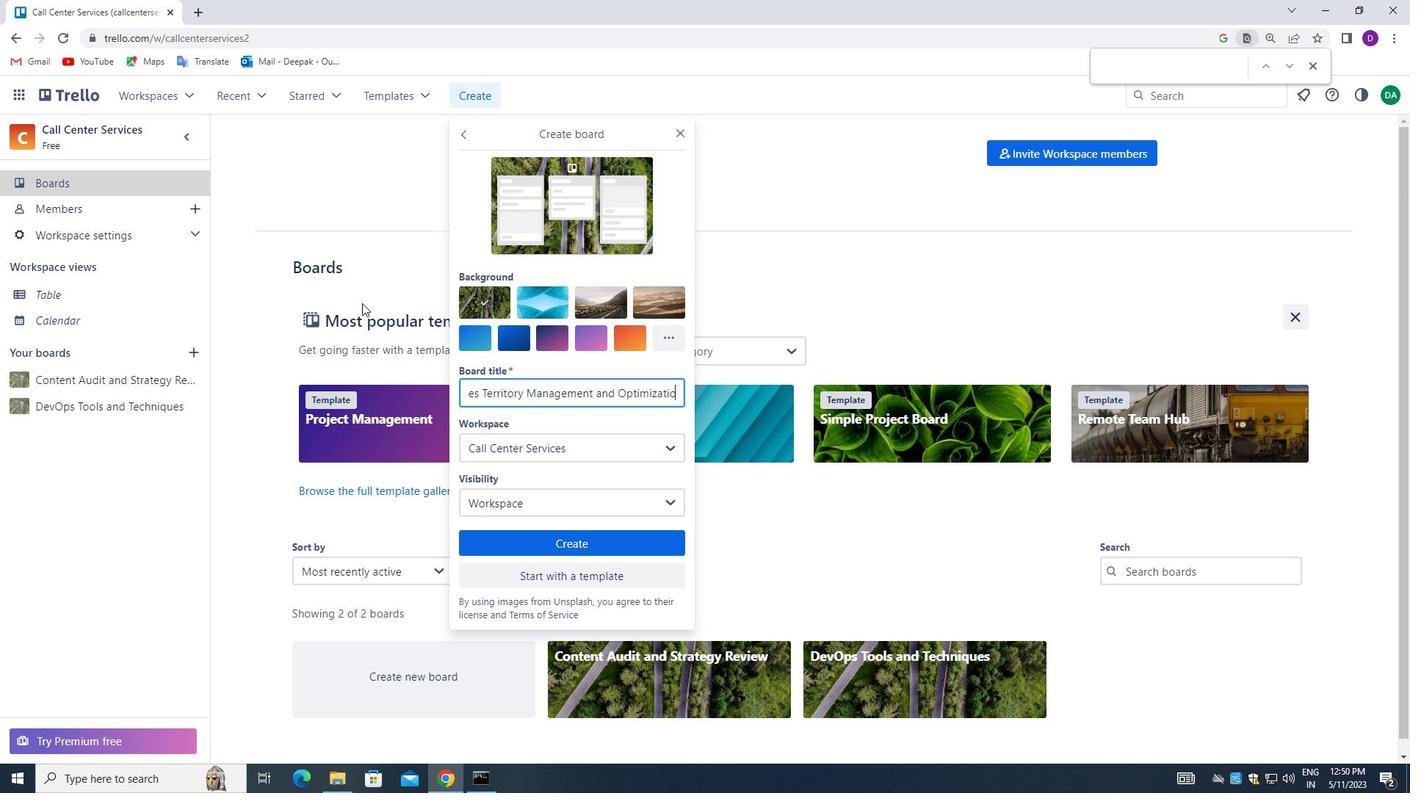 
Action: Mouse moved to (586, 543)
Screenshot: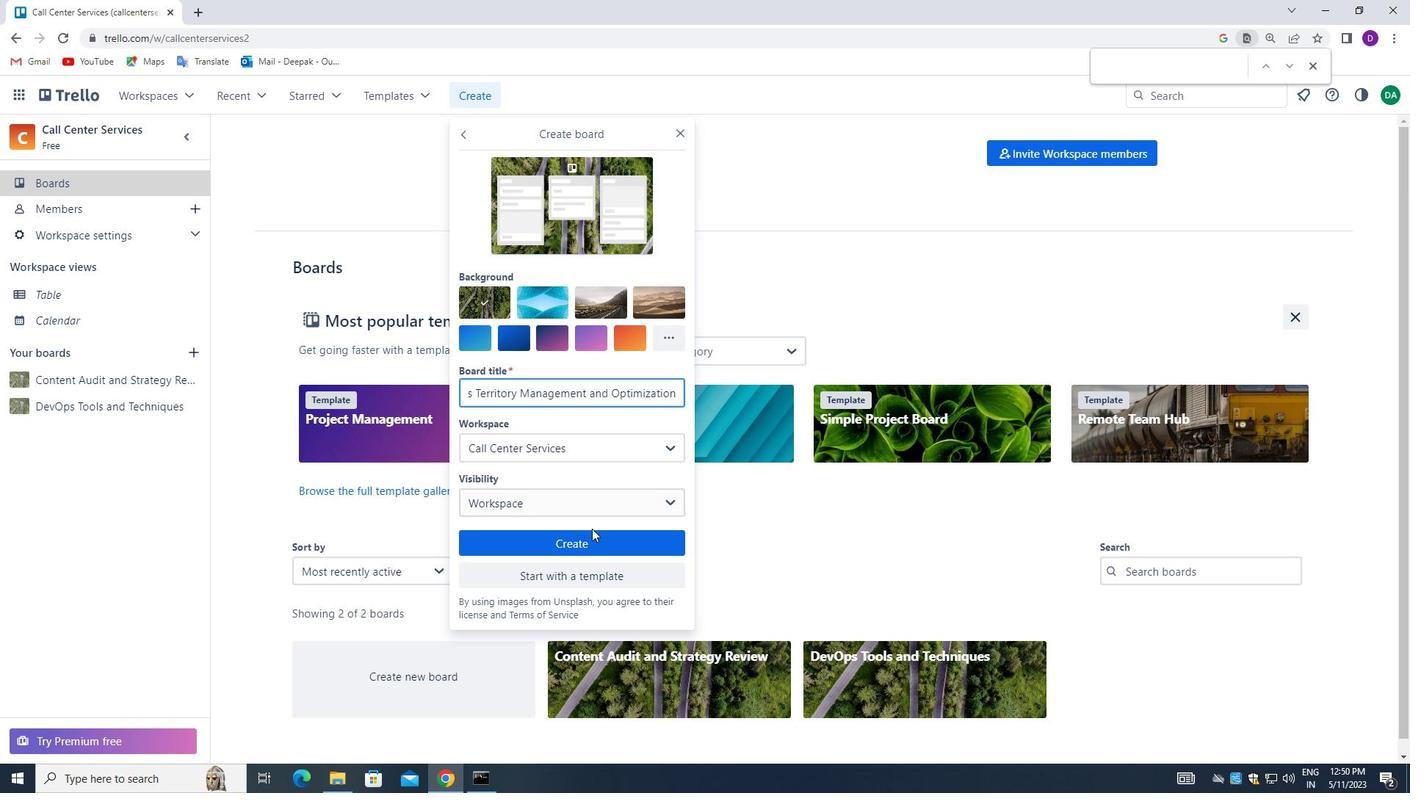
Action: Mouse pressed left at (586, 543)
Screenshot: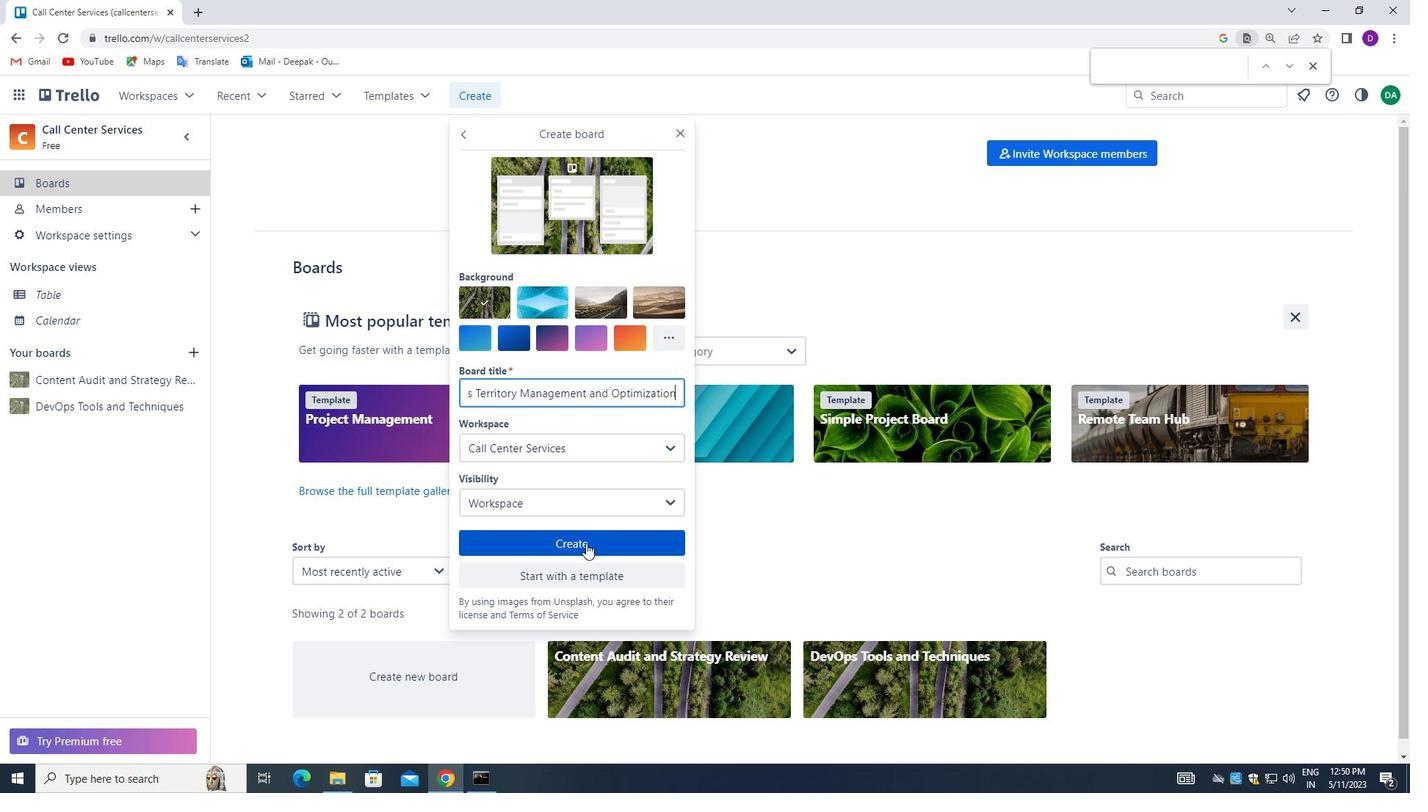 
Action: Mouse moved to (483, 426)
Screenshot: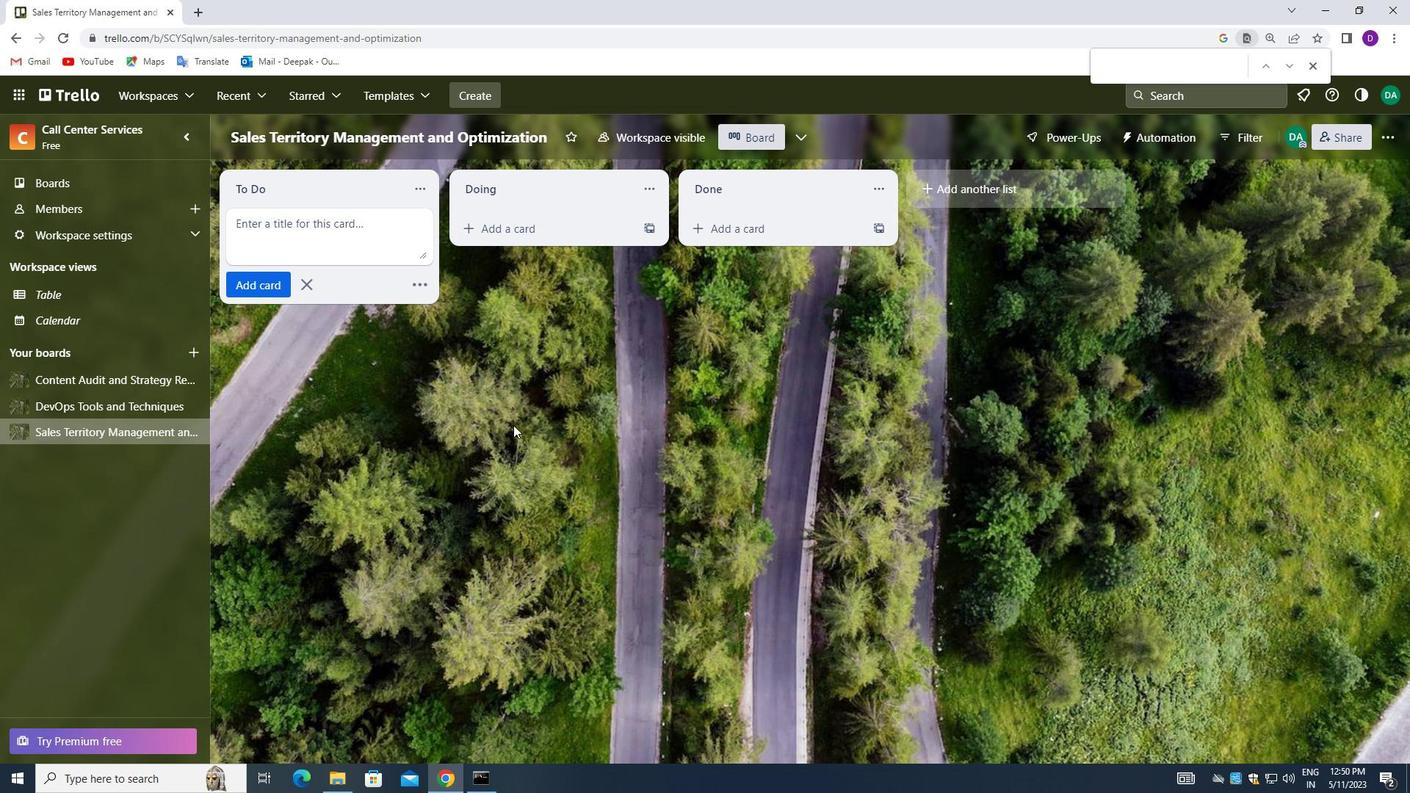 
